 Task: Find connections with filter location Río Segundo with filter topic #Letsworkwith filter profile language Potuguese with filter current company Zensar Technologies with filter school Asia Pacific Institute Of Management with filter industry Primary Metal Manufacturing with filter service category Technical with filter keywords title Interior Designer
Action: Mouse moved to (588, 118)
Screenshot: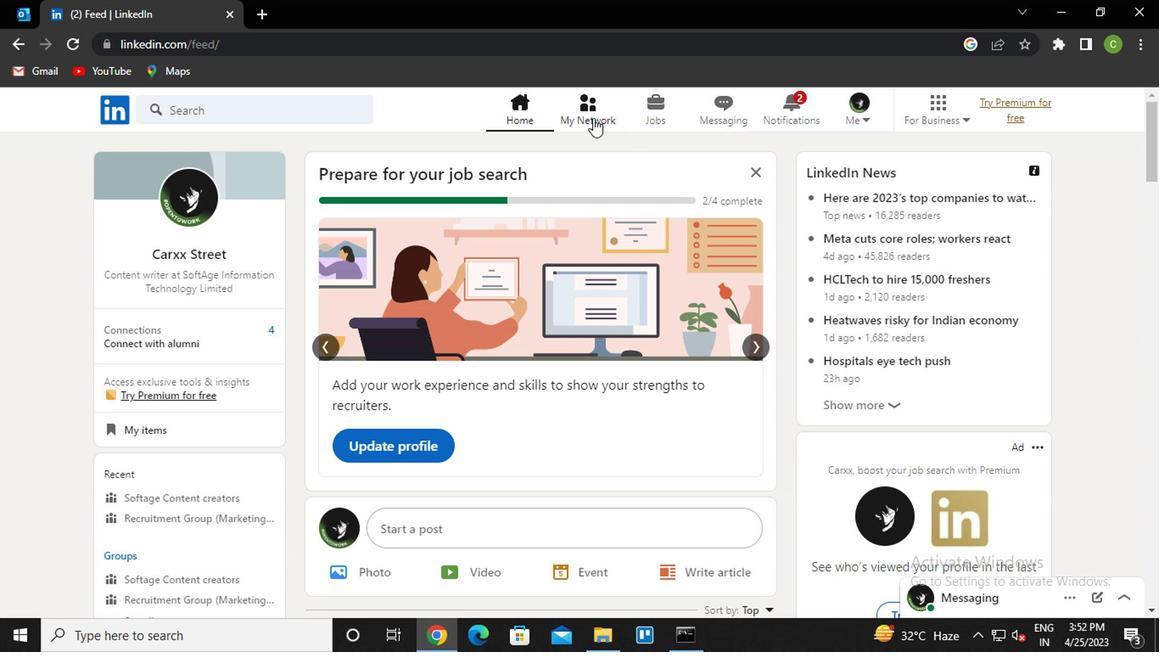 
Action: Mouse pressed left at (588, 118)
Screenshot: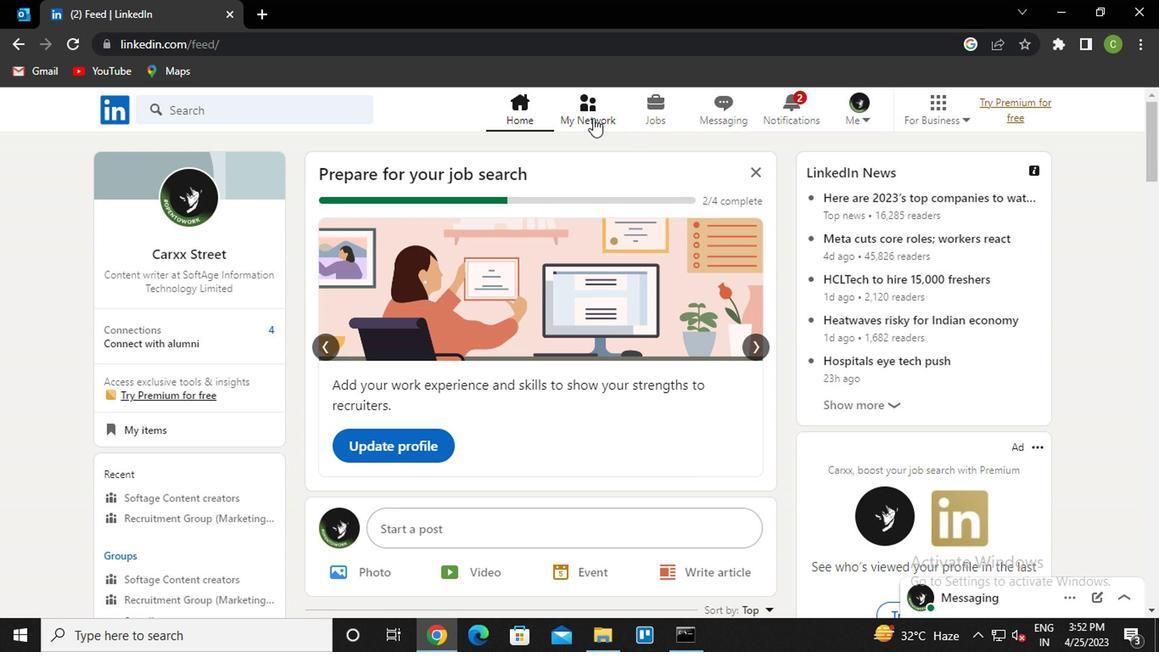 
Action: Mouse moved to (281, 206)
Screenshot: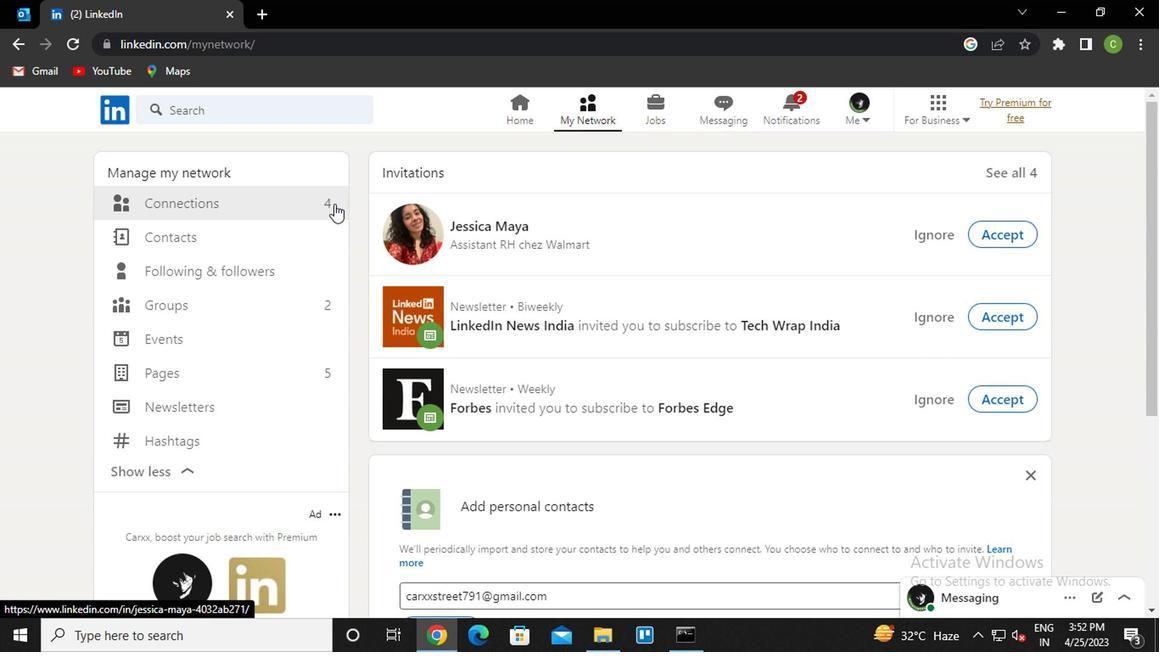
Action: Mouse pressed left at (281, 206)
Screenshot: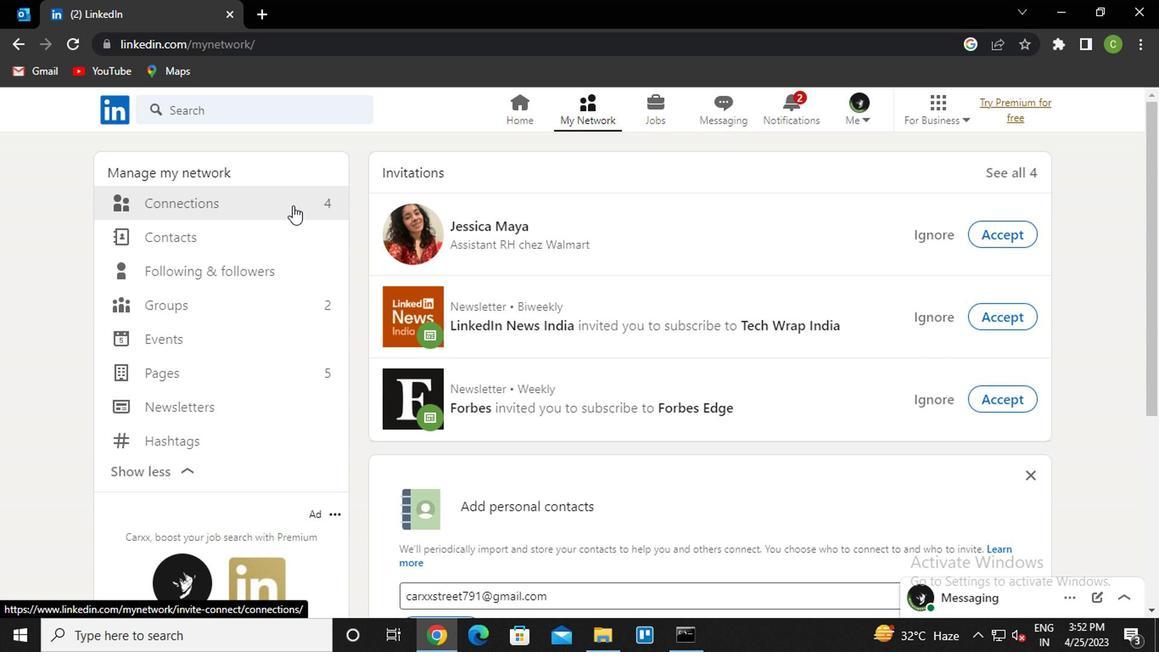 
Action: Mouse moved to (698, 200)
Screenshot: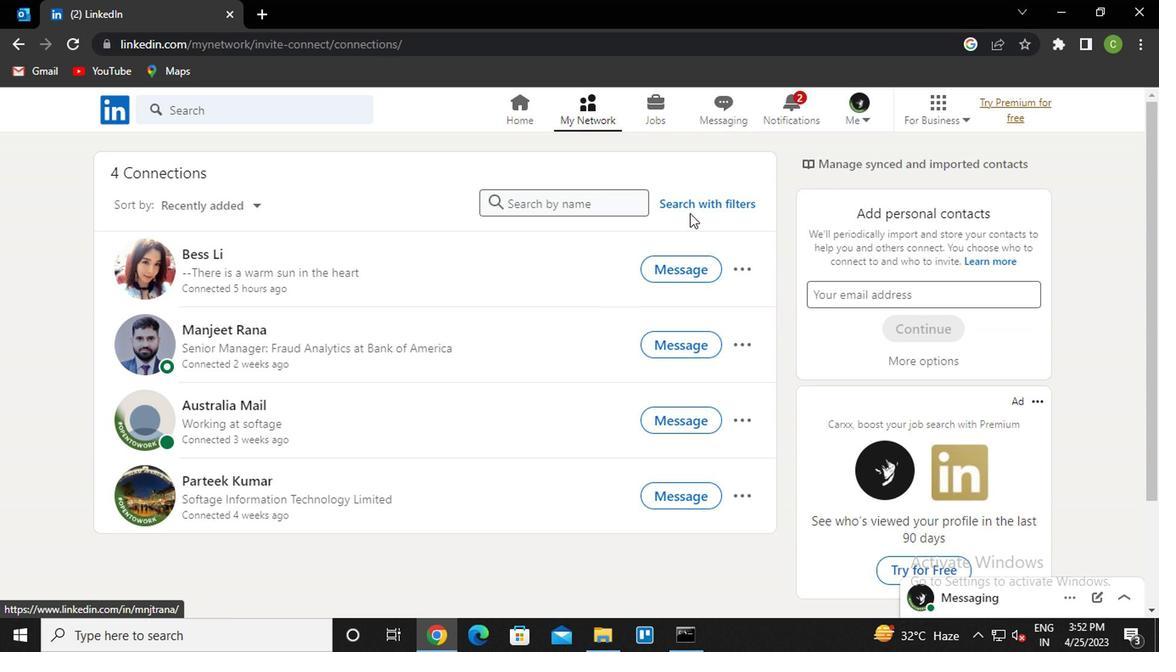 
Action: Mouse pressed left at (698, 200)
Screenshot: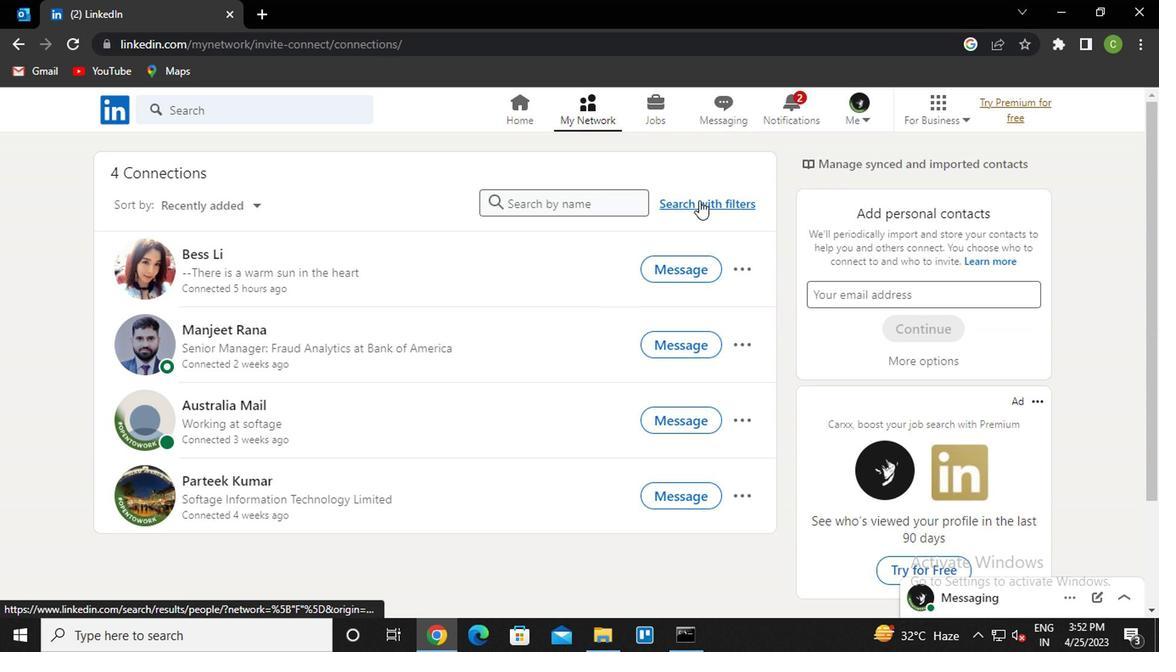 
Action: Mouse moved to (569, 158)
Screenshot: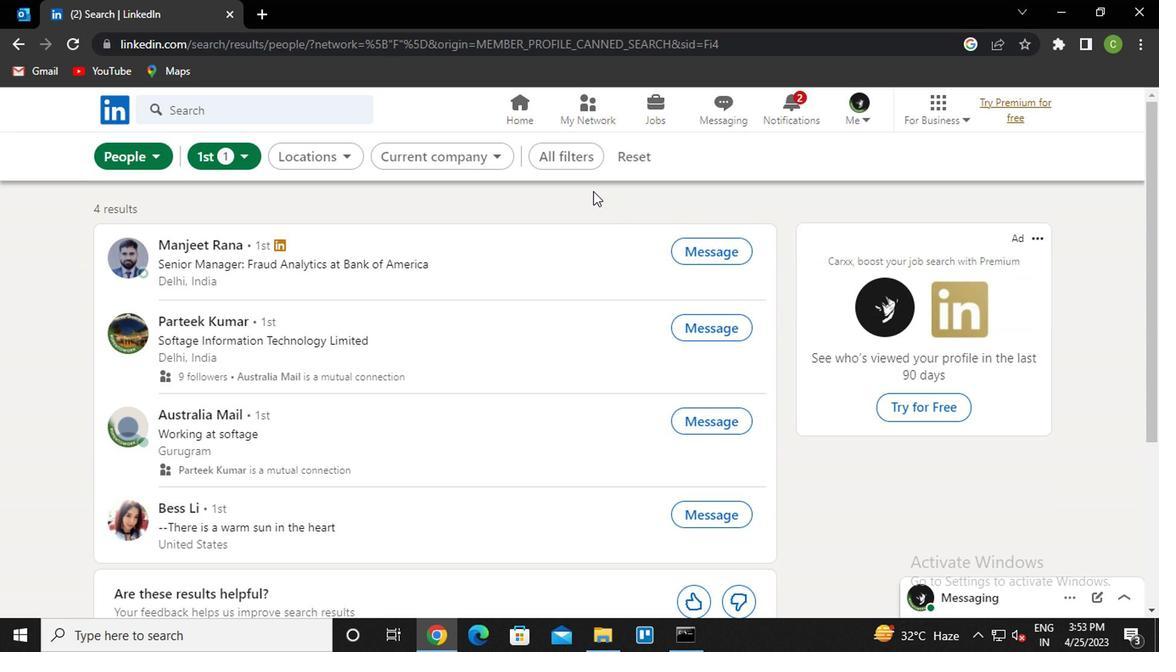 
Action: Mouse pressed left at (569, 158)
Screenshot: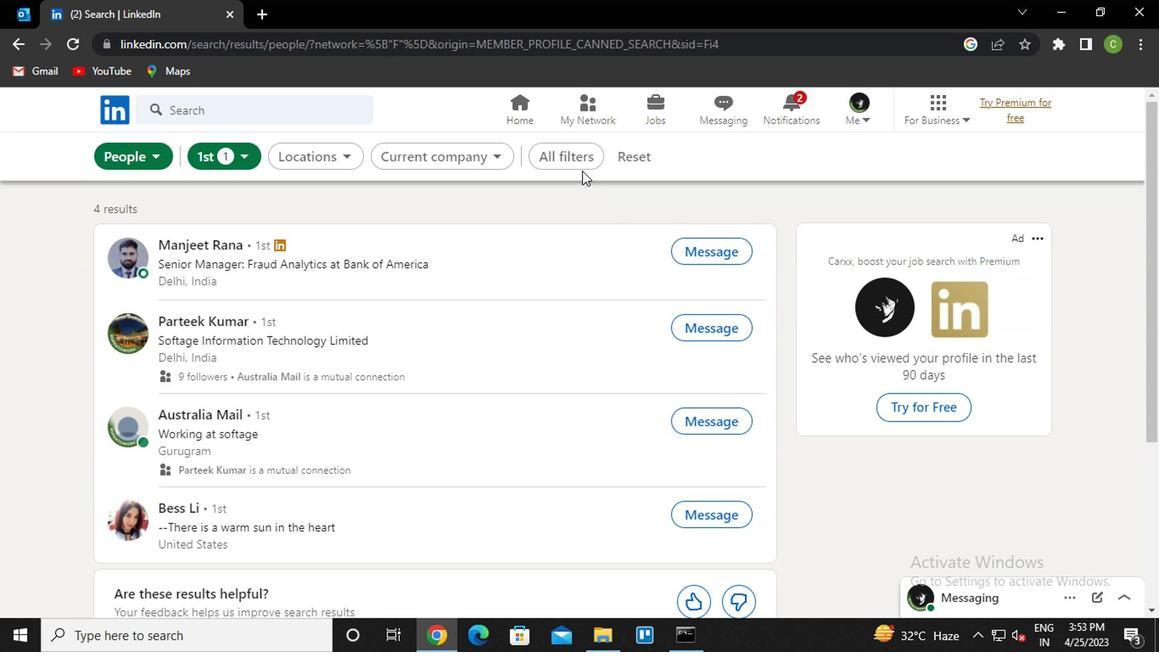 
Action: Mouse moved to (939, 404)
Screenshot: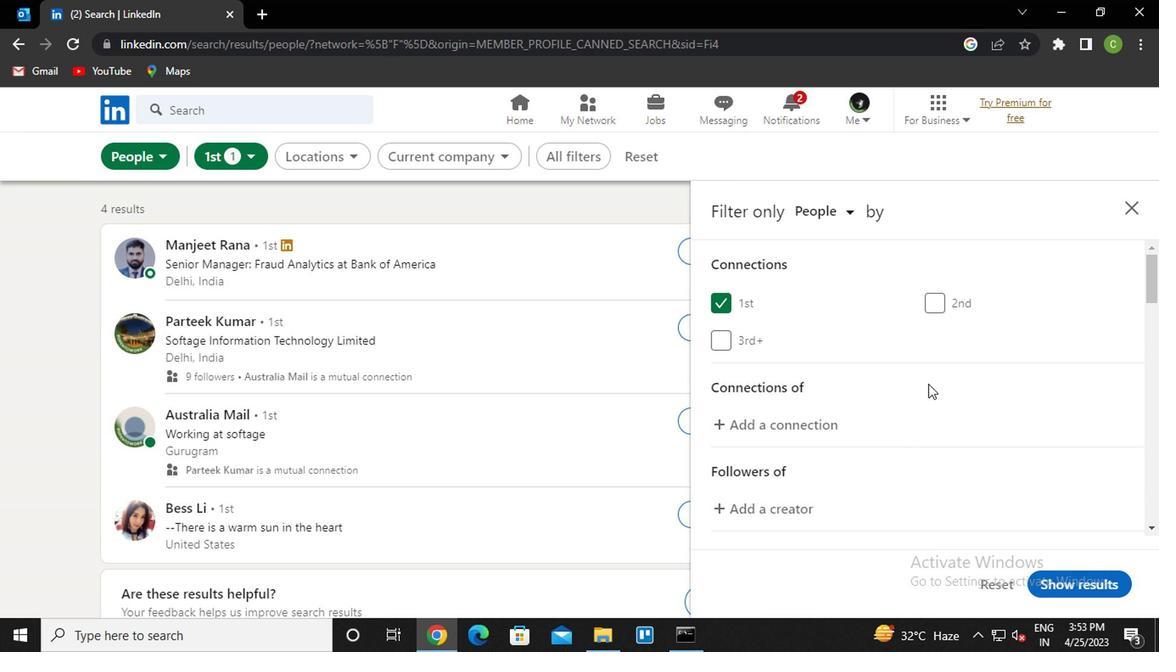 
Action: Mouse scrolled (939, 404) with delta (0, 0)
Screenshot: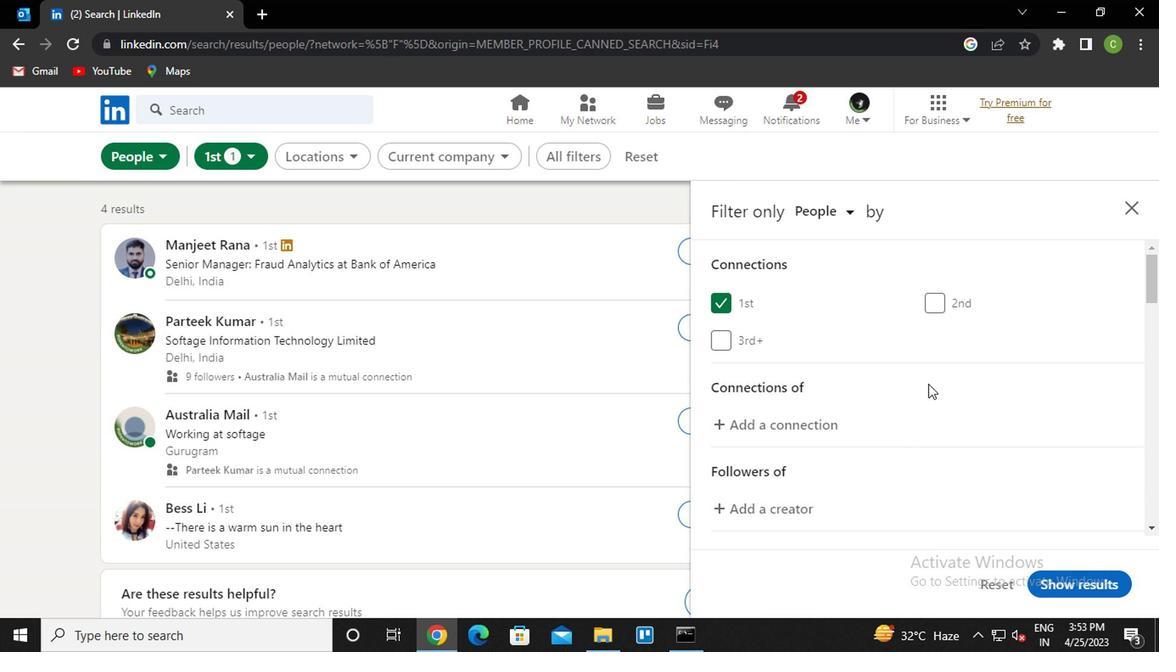 
Action: Mouse moved to (939, 405)
Screenshot: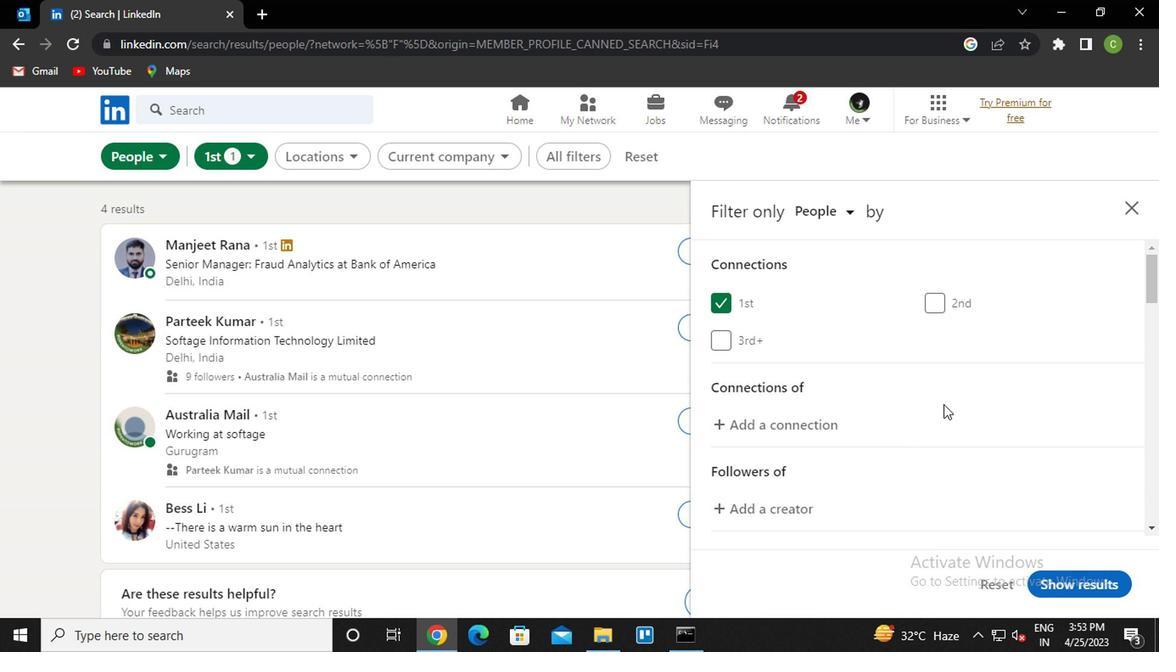 
Action: Mouse scrolled (939, 404) with delta (0, -1)
Screenshot: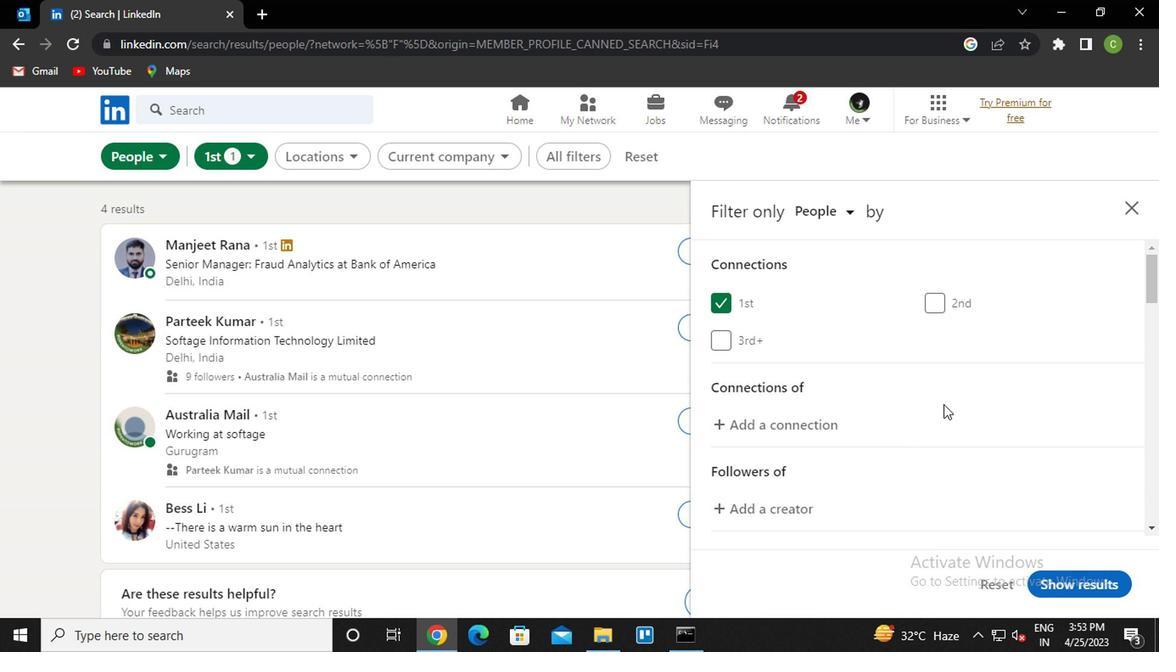 
Action: Mouse moved to (939, 405)
Screenshot: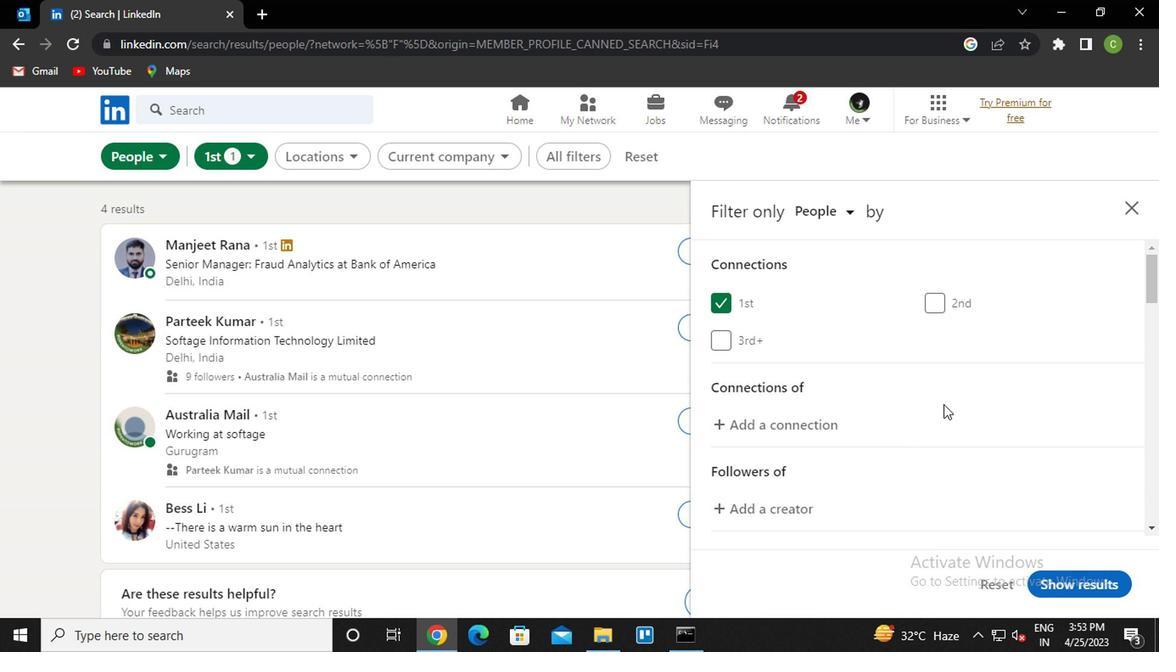 
Action: Mouse scrolled (939, 404) with delta (0, -1)
Screenshot: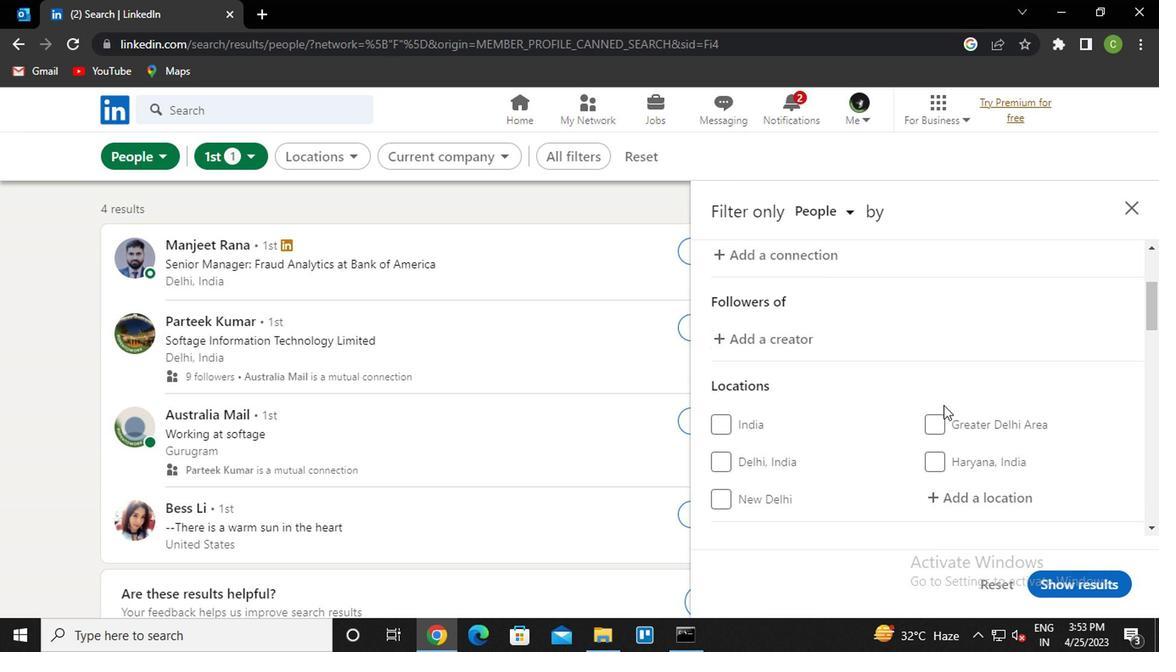 
Action: Mouse moved to (972, 412)
Screenshot: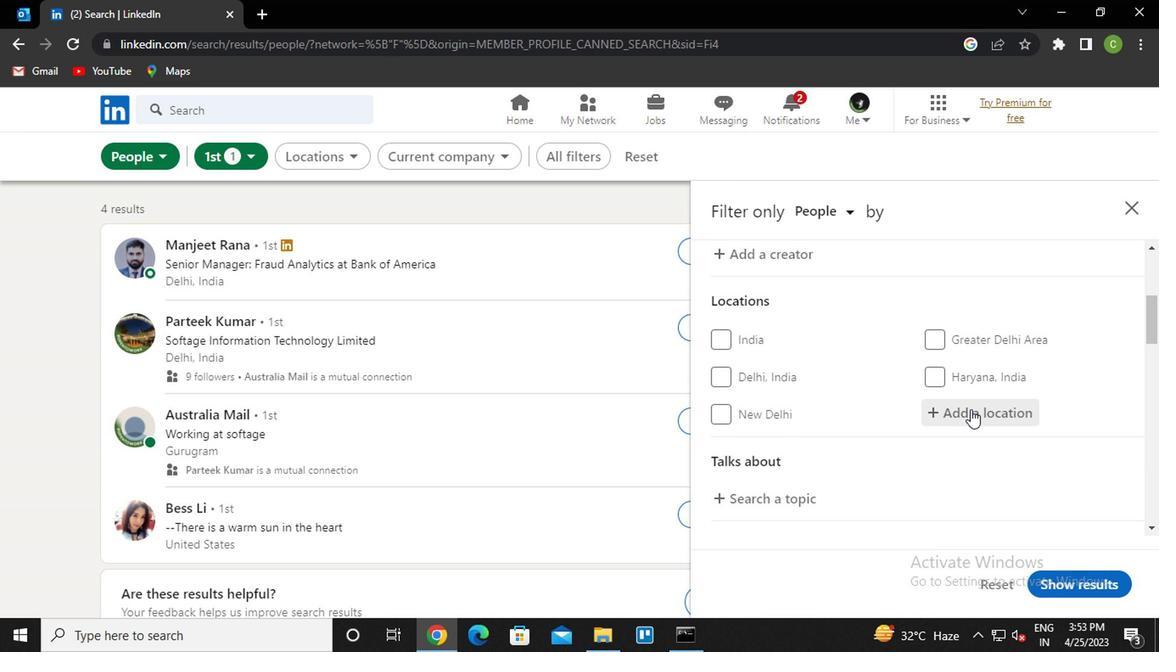 
Action: Mouse pressed left at (972, 412)
Screenshot: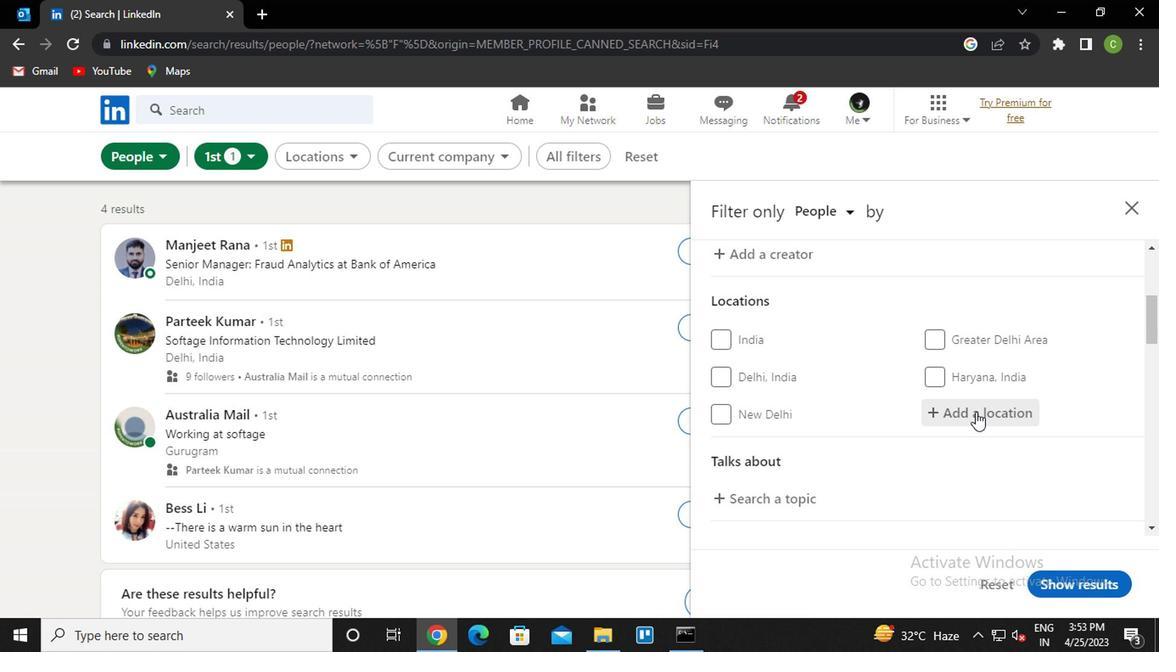 
Action: Key pressed <Key.caps_lock><Key.caps_lock>r<Key.caps_lock>io<Key.space>seg<Key.down><Key.enter>
Screenshot: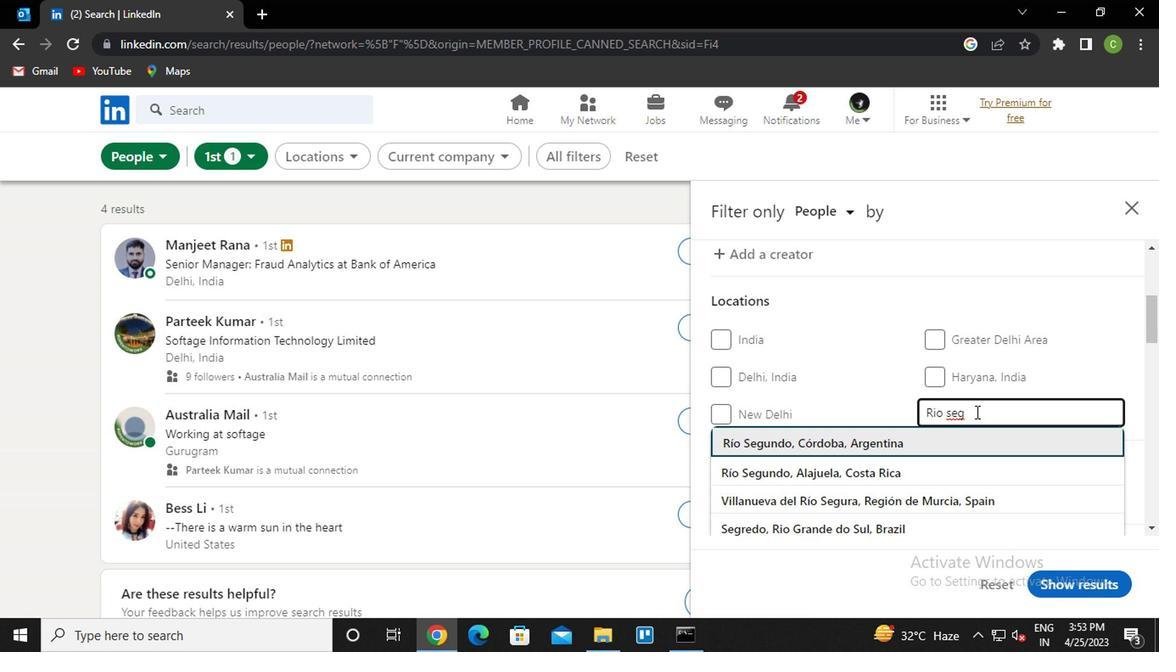 
Action: Mouse scrolled (972, 411) with delta (0, 0)
Screenshot: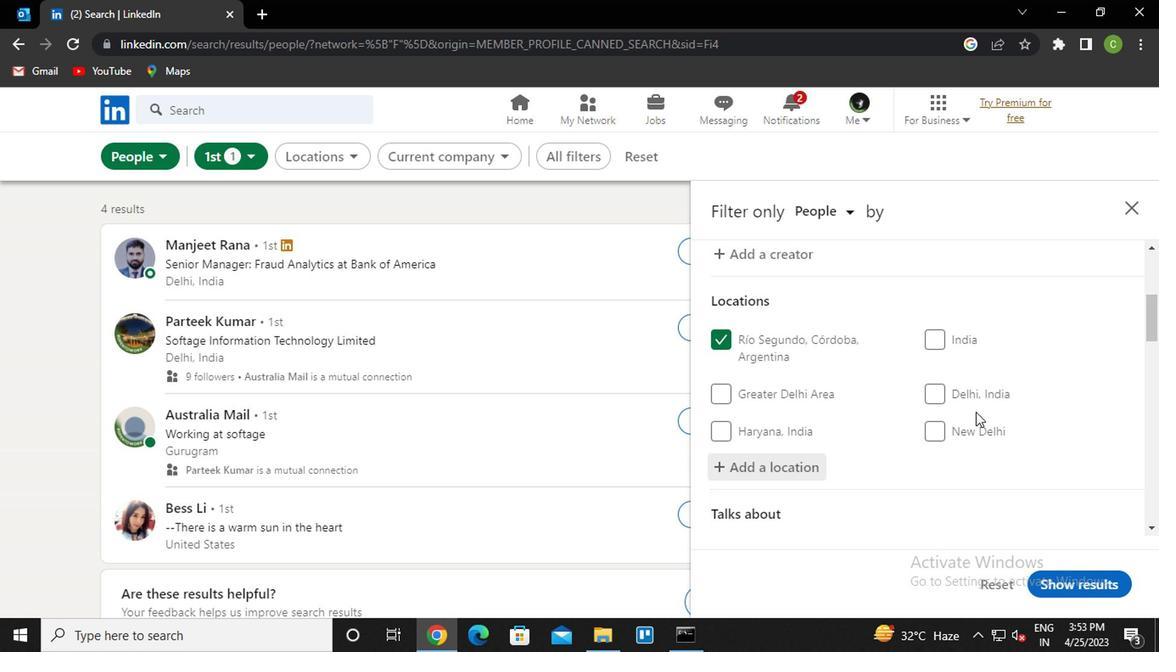 
Action: Mouse scrolled (972, 411) with delta (0, 0)
Screenshot: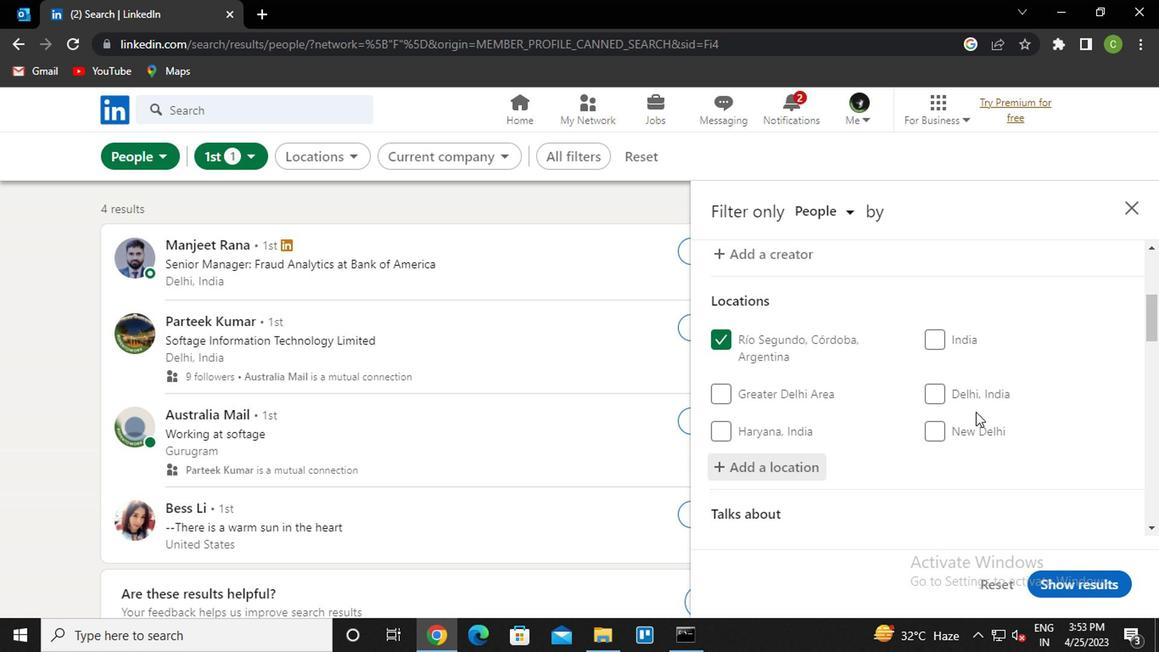 
Action: Mouse moved to (774, 385)
Screenshot: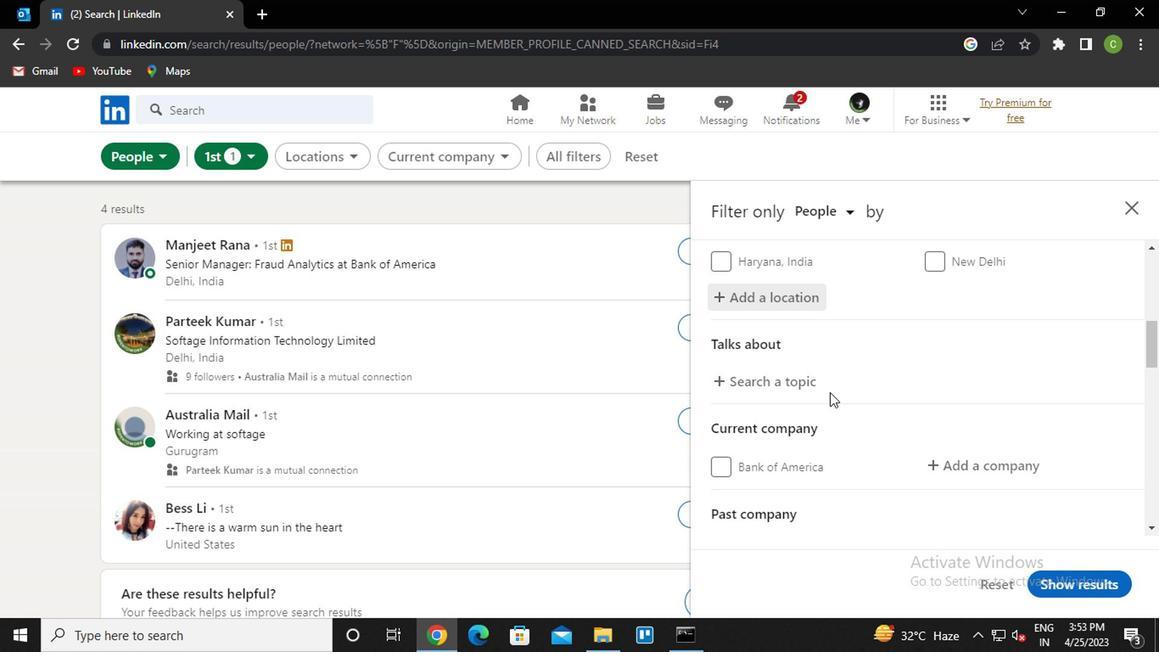 
Action: Mouse pressed left at (774, 385)
Screenshot: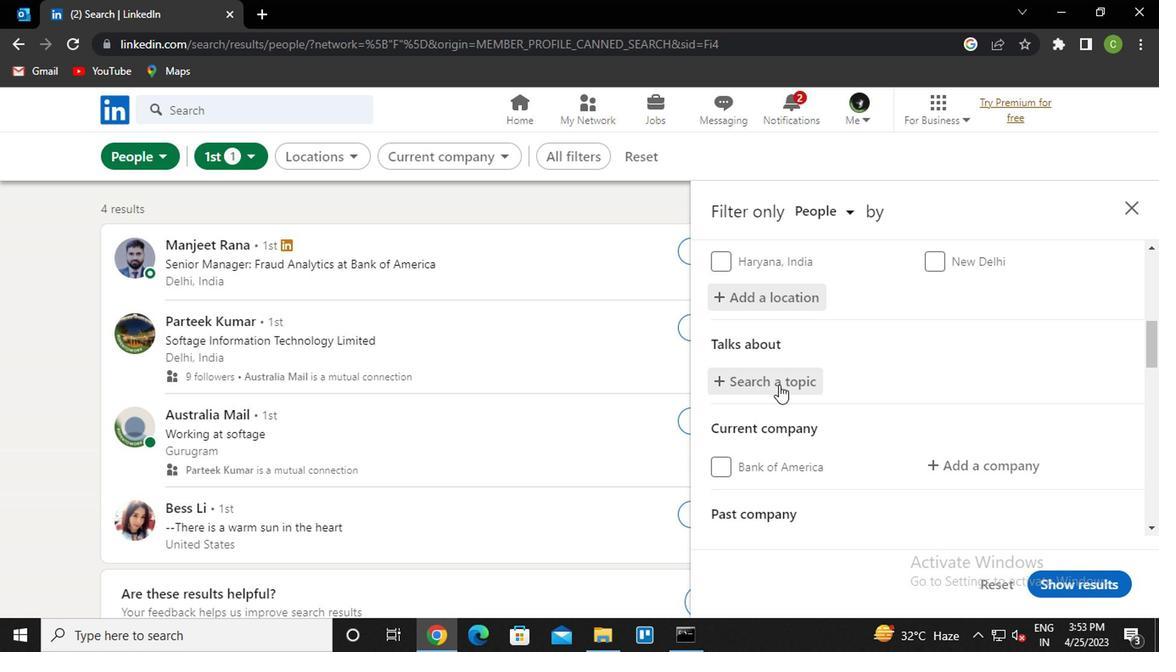 
Action: Mouse moved to (774, 385)
Screenshot: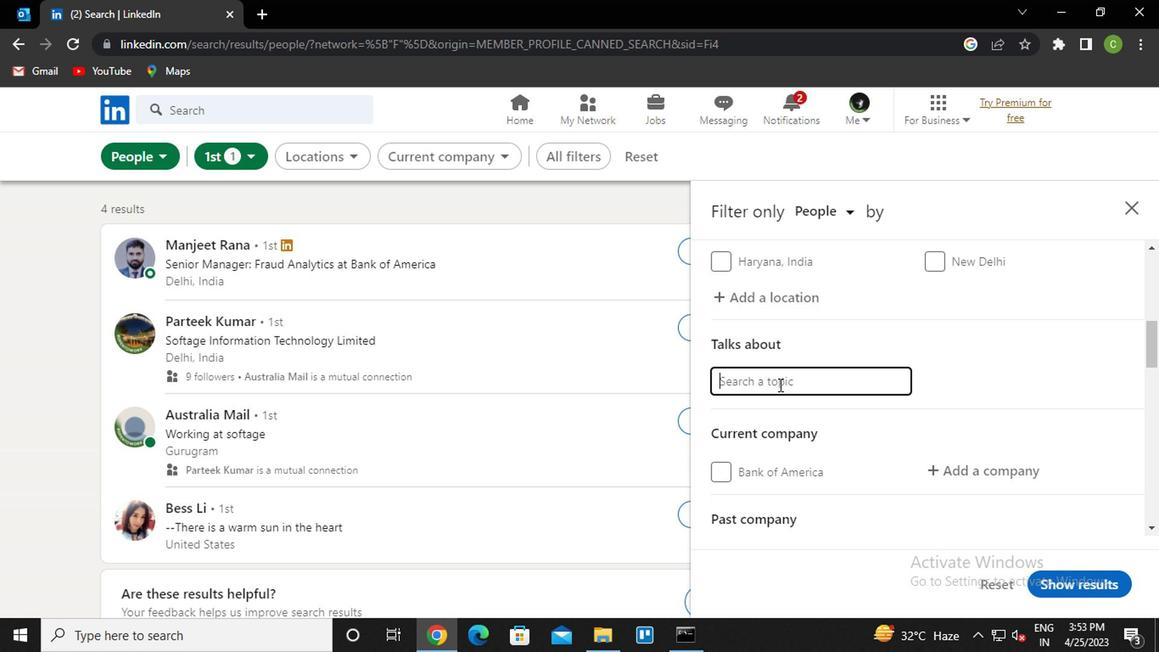 
Action: Key pressed letswork<Key.down><Key.enter>
Screenshot: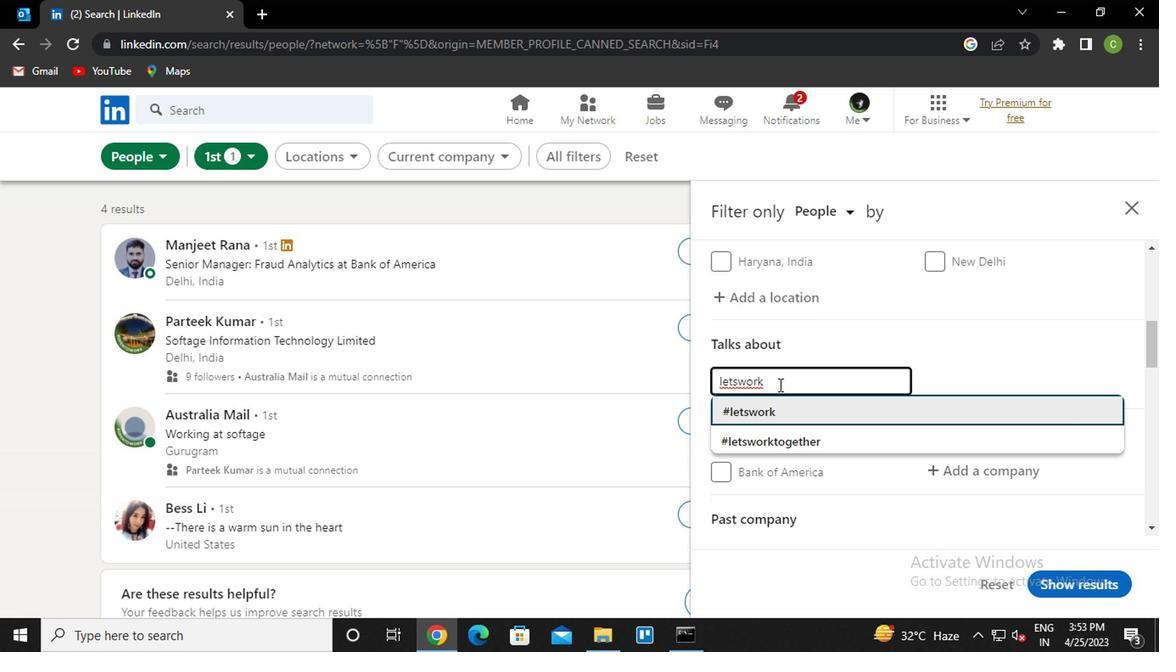 
Action: Mouse moved to (796, 378)
Screenshot: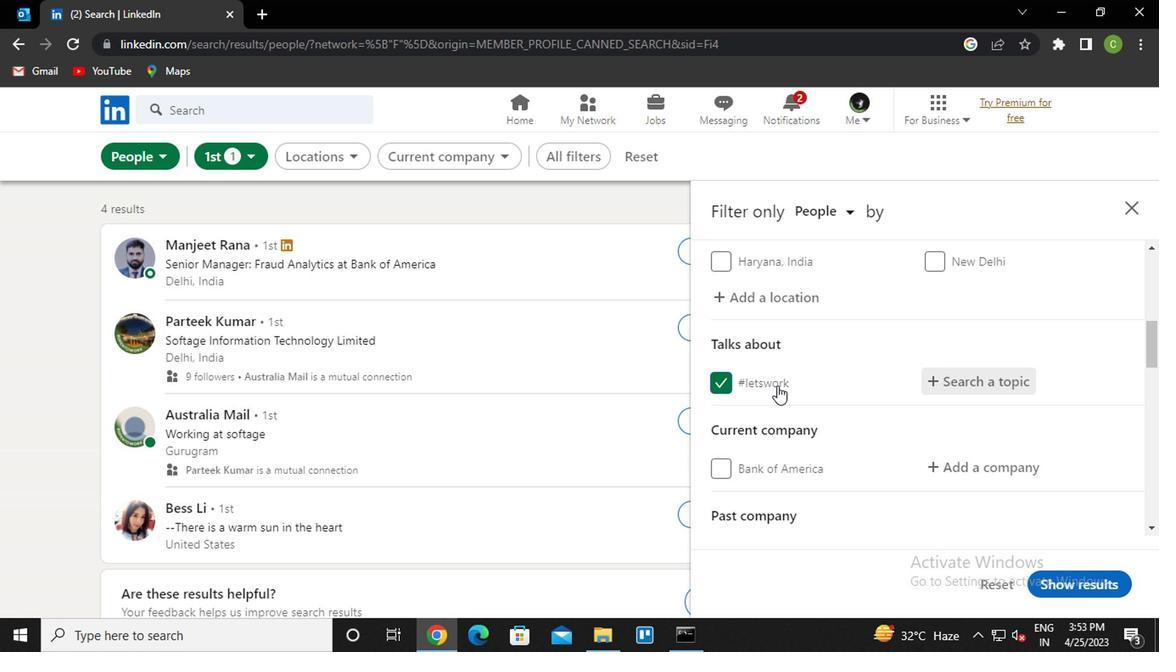 
Action: Mouse scrolled (796, 377) with delta (0, -1)
Screenshot: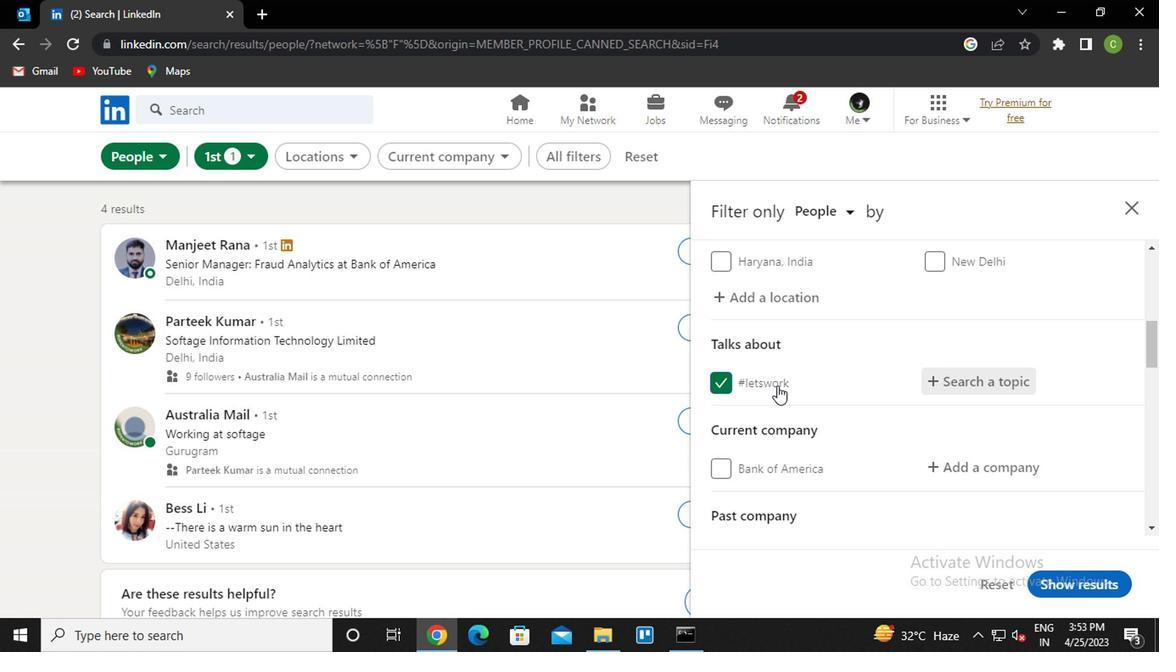 
Action: Mouse moved to (835, 382)
Screenshot: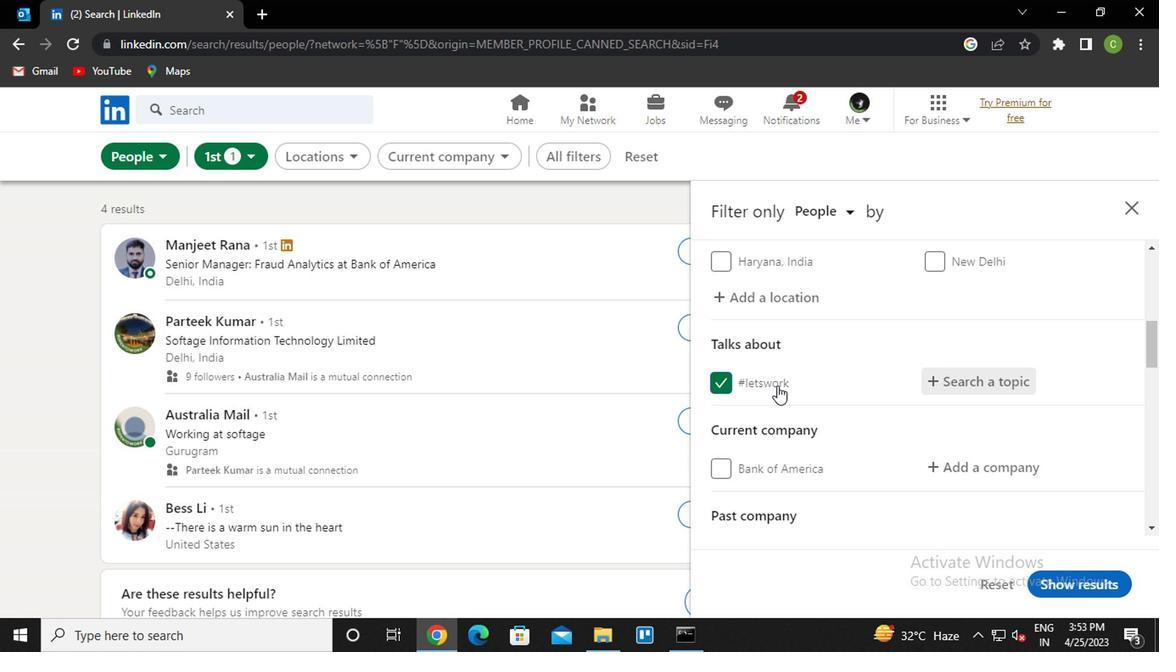 
Action: Mouse scrolled (835, 381) with delta (0, -1)
Screenshot: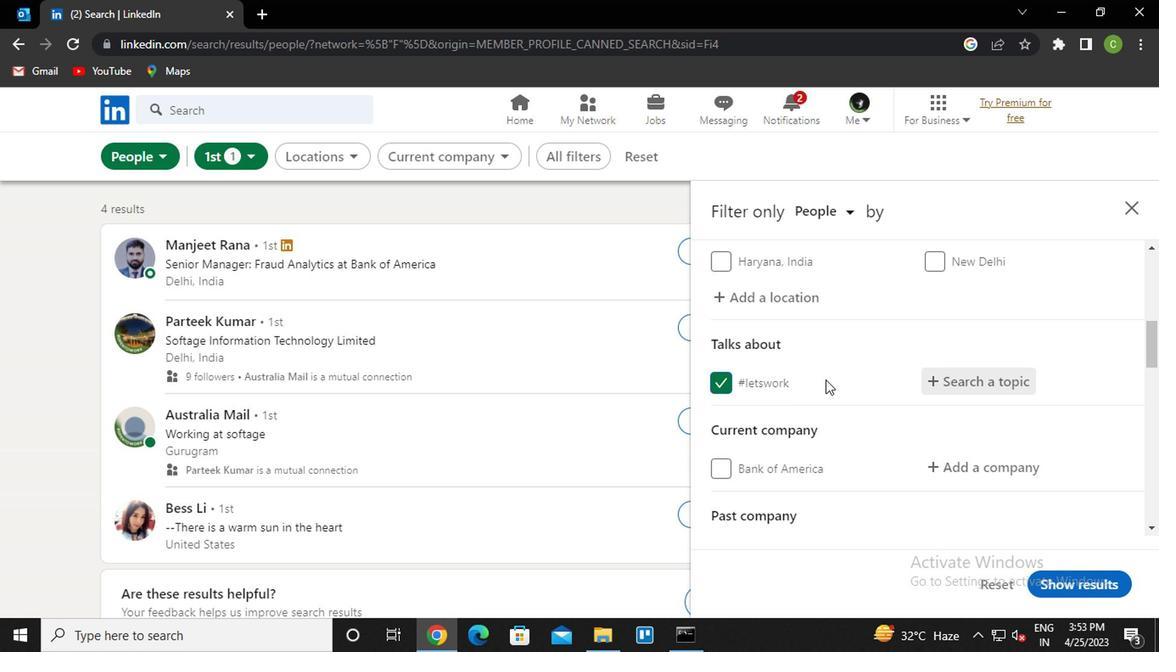 
Action: Mouse moved to (999, 306)
Screenshot: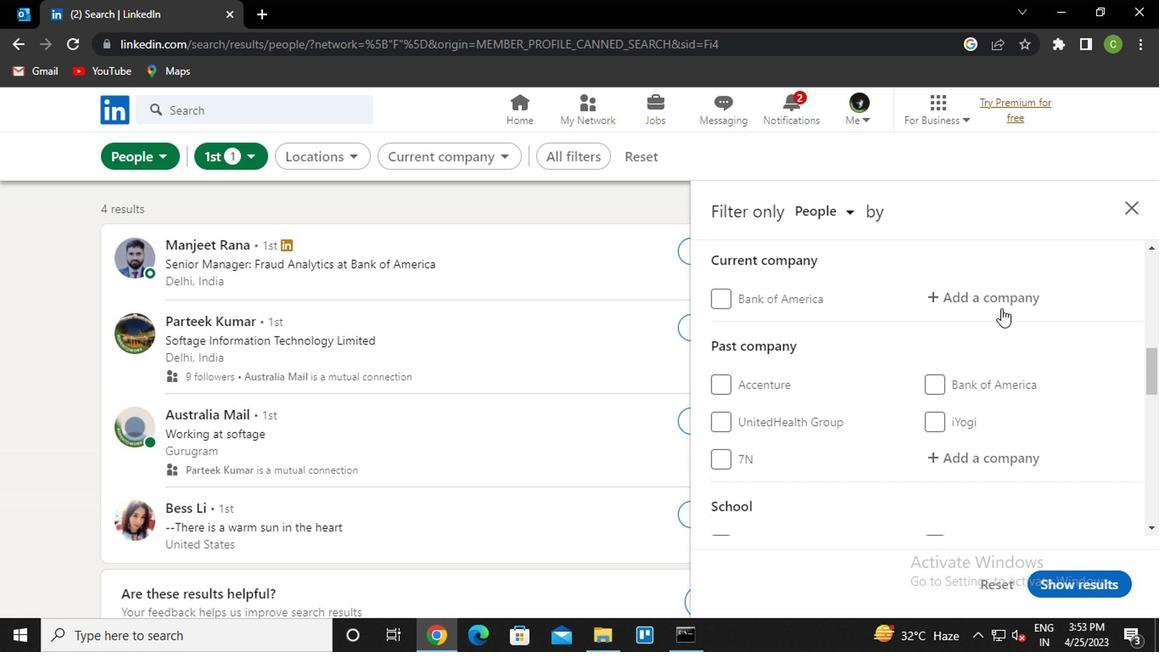 
Action: Mouse pressed left at (999, 306)
Screenshot: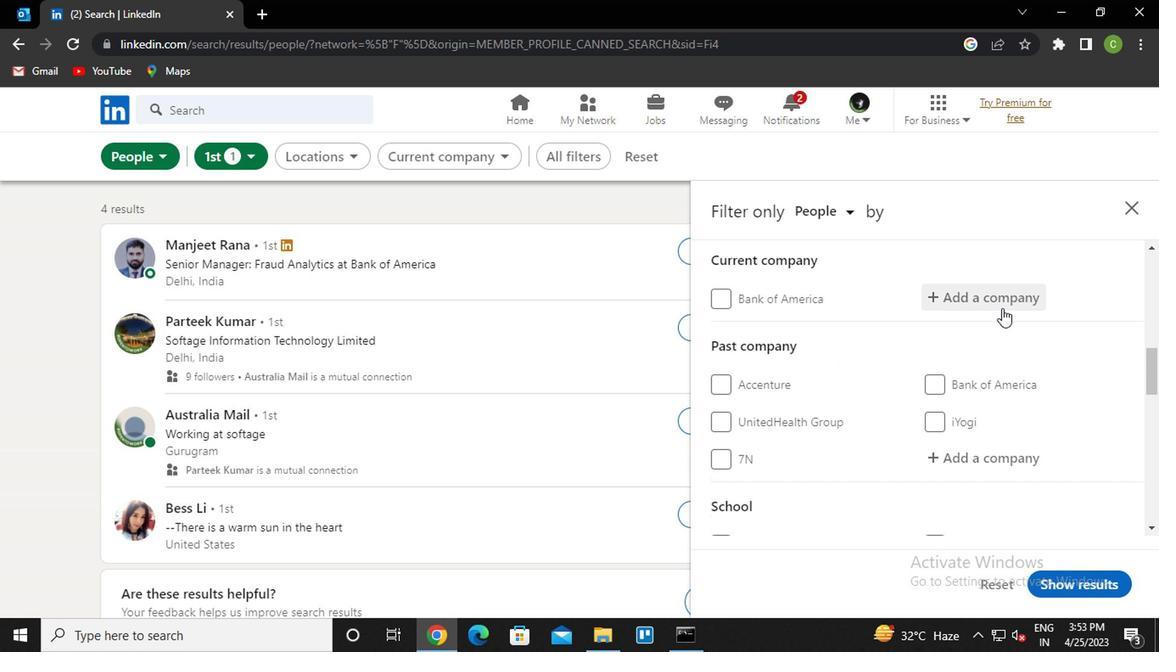 
Action: Mouse moved to (999, 305)
Screenshot: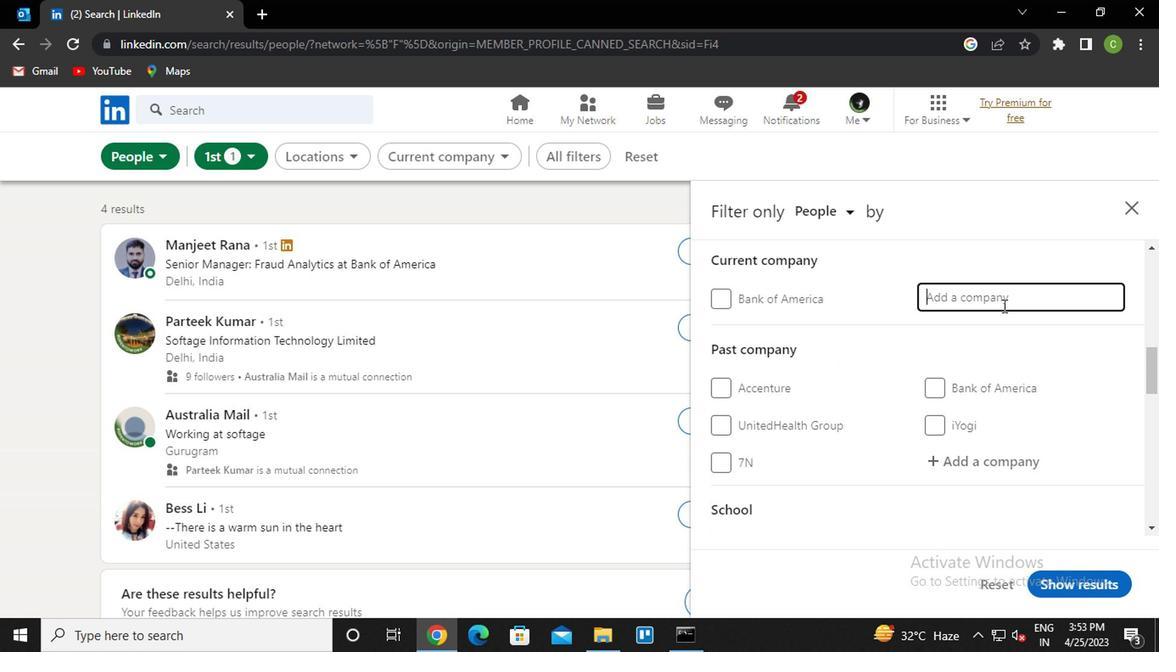 
Action: Key pressed <Key.caps_lock>z<Key.caps_lock>en<Key.down><Key.down><Key.enter>
Screenshot: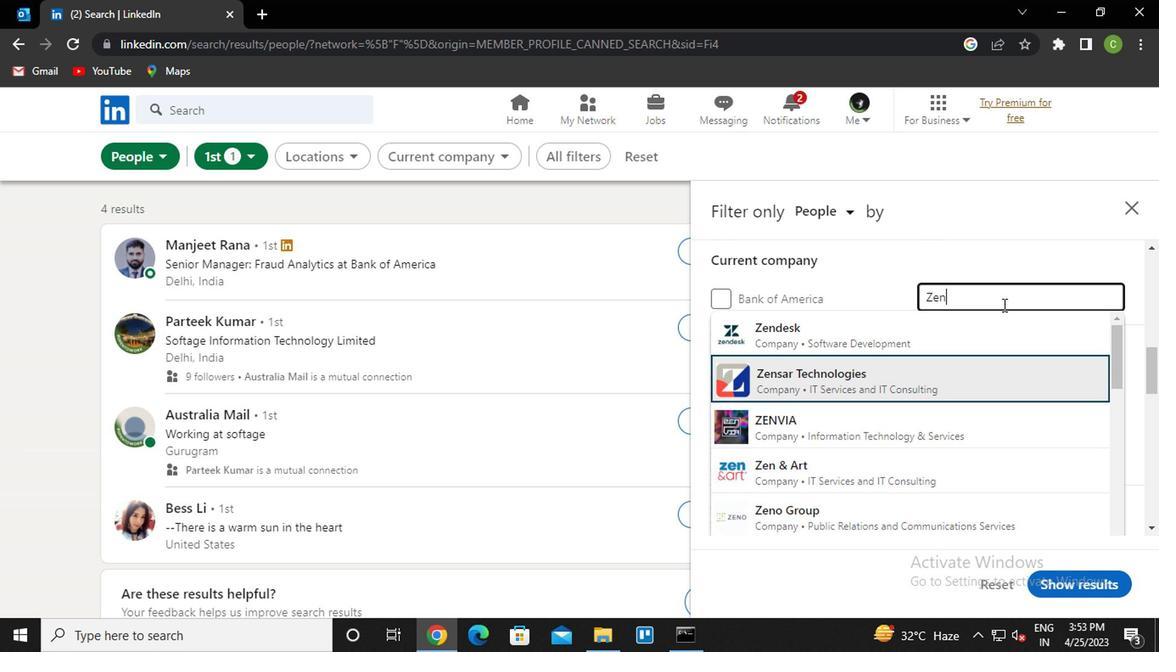 
Action: Mouse moved to (972, 353)
Screenshot: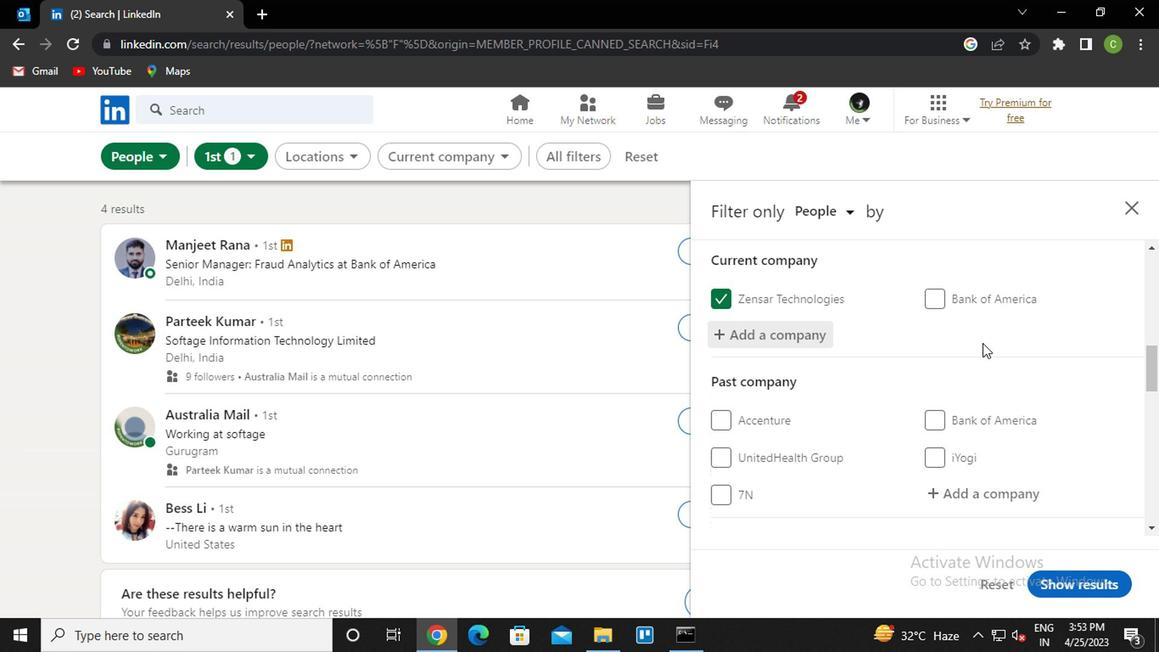 
Action: Mouse scrolled (972, 353) with delta (0, 0)
Screenshot: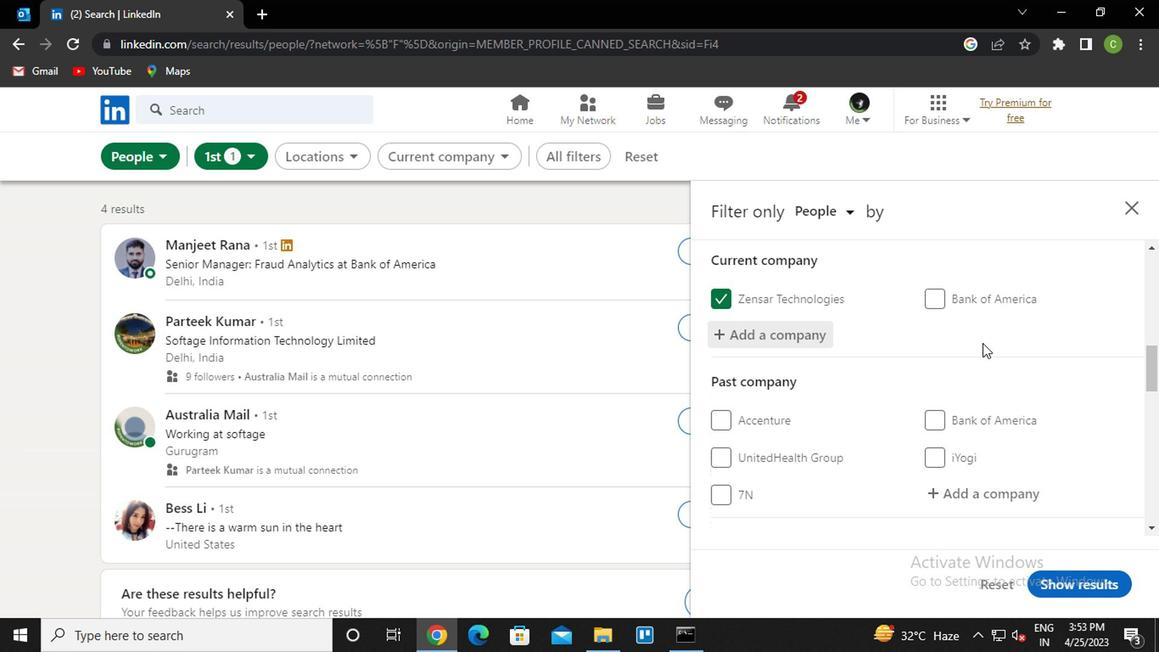 
Action: Mouse moved to (968, 354)
Screenshot: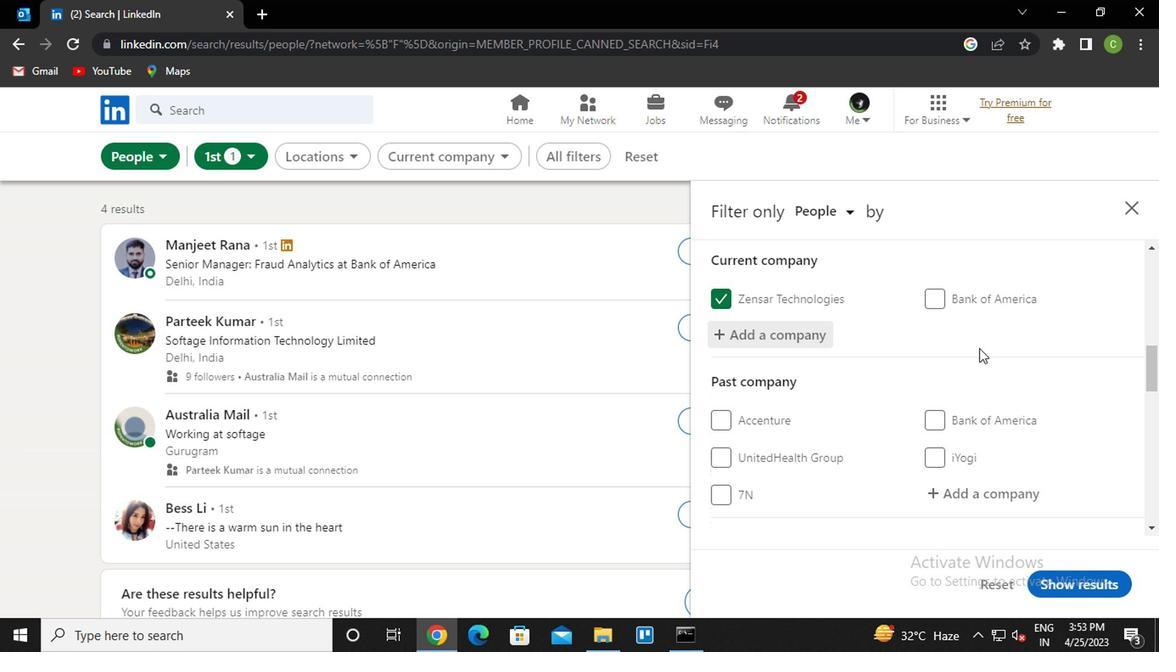 
Action: Mouse scrolled (968, 353) with delta (0, 0)
Screenshot: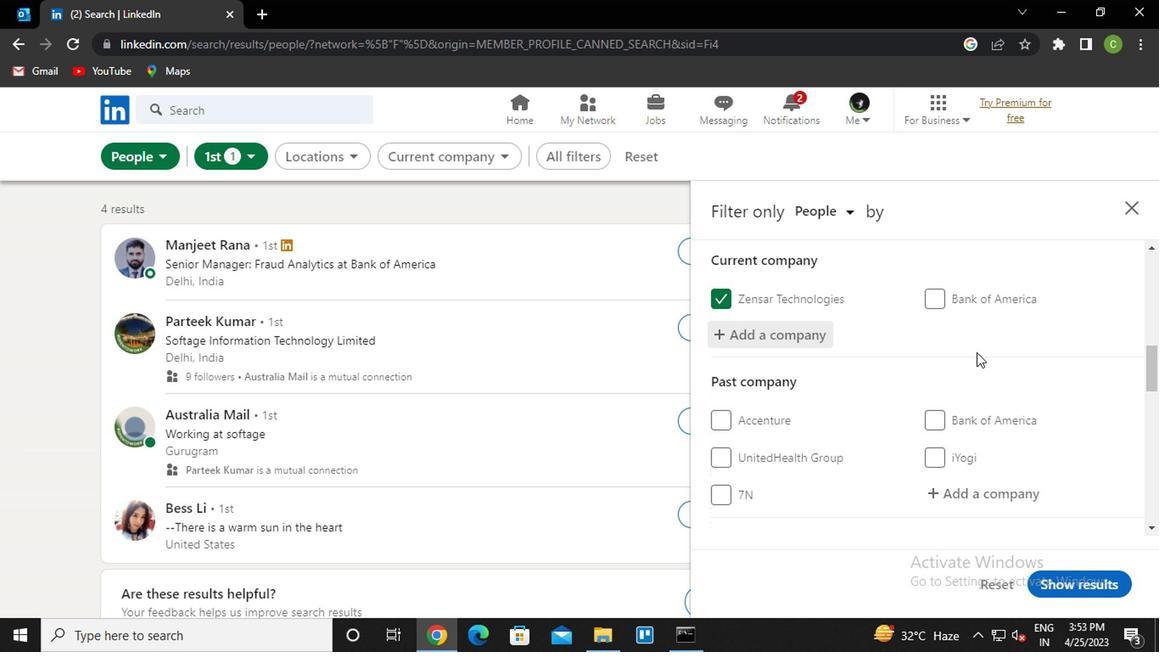
Action: Mouse moved to (951, 372)
Screenshot: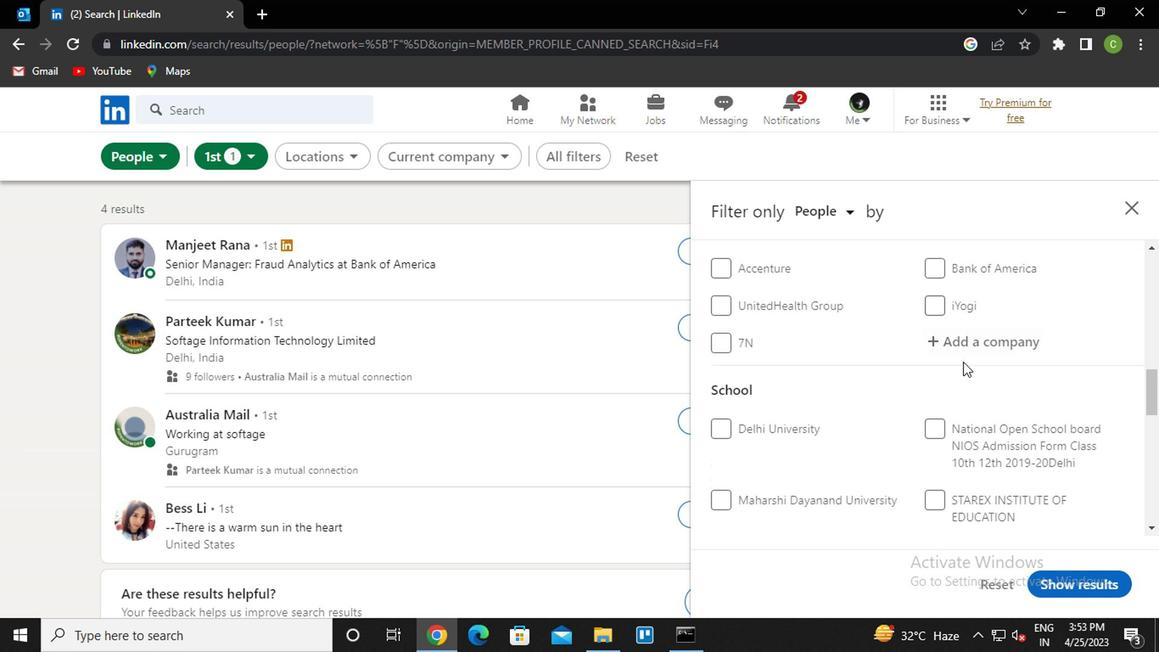 
Action: Mouse scrolled (951, 370) with delta (0, -1)
Screenshot: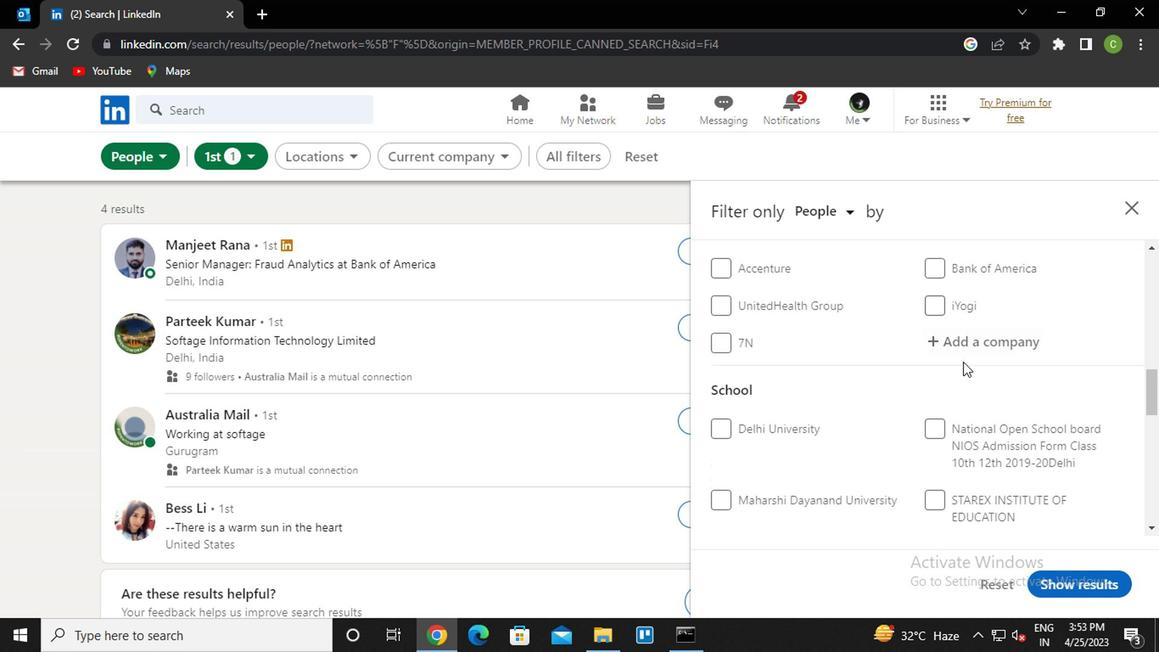 
Action: Mouse moved to (888, 443)
Screenshot: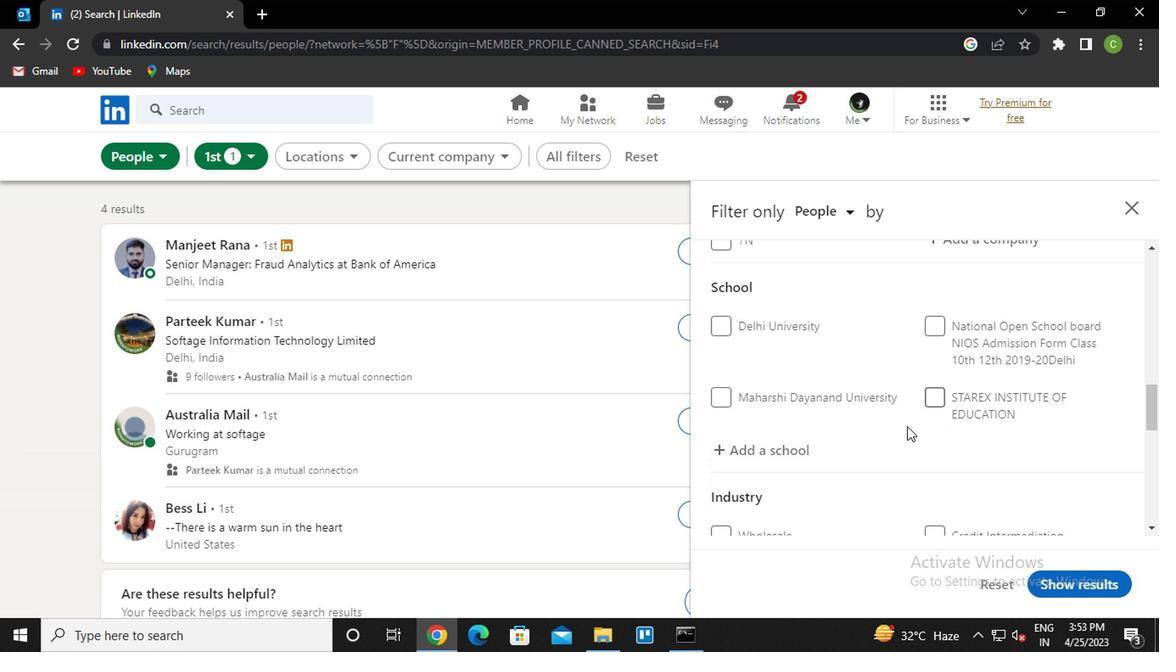 
Action: Mouse scrolled (888, 442) with delta (0, -1)
Screenshot: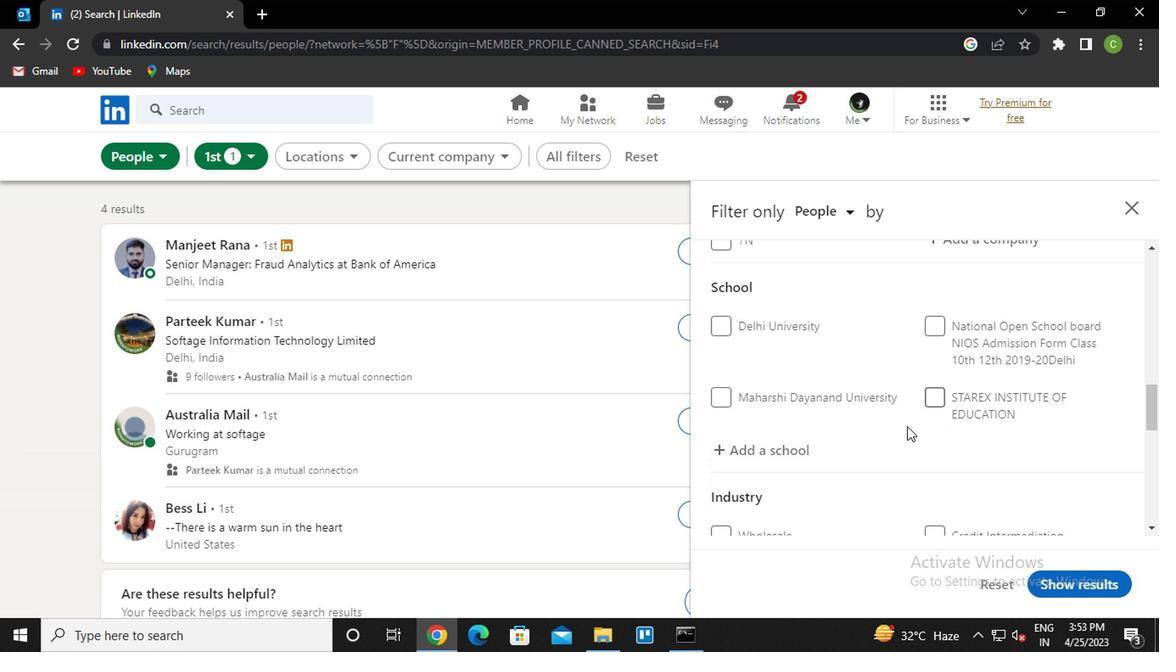 
Action: Mouse moved to (765, 370)
Screenshot: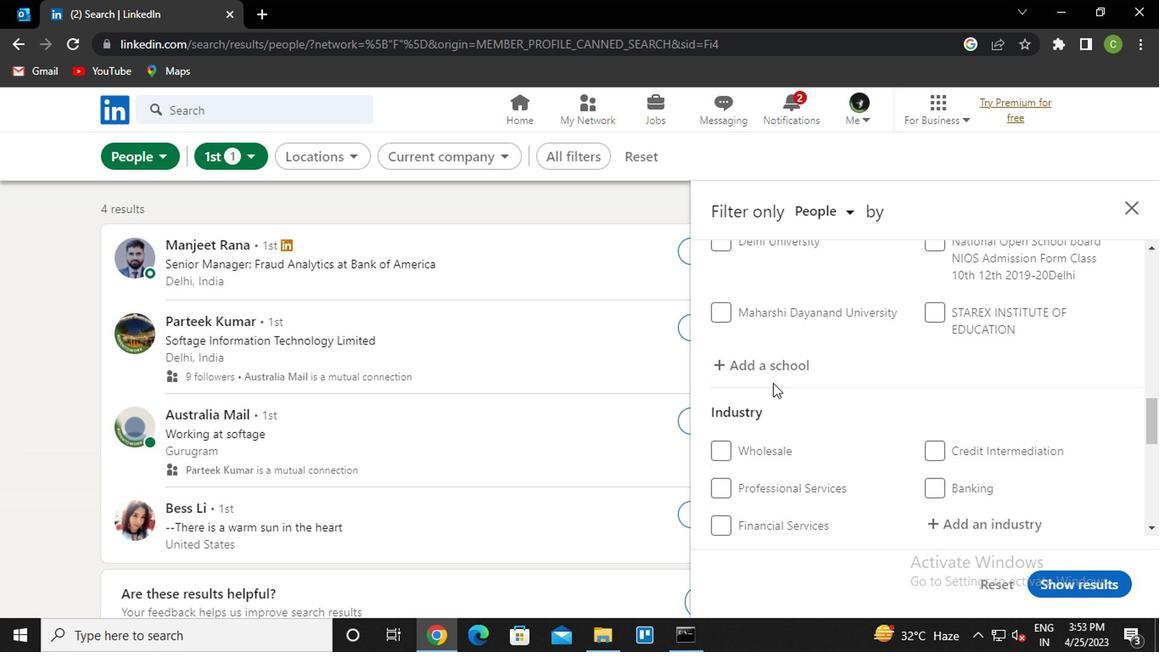 
Action: Mouse pressed left at (765, 370)
Screenshot: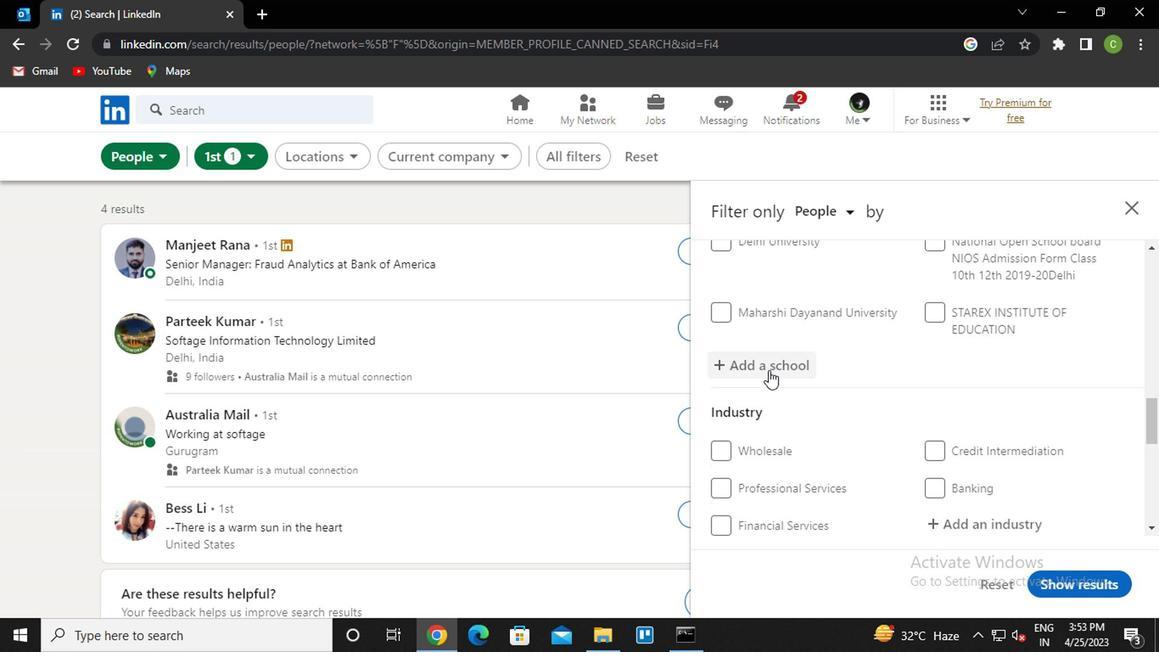 
Action: Key pressed <Key.caps_lock>a<Key.caps_lock>sia<Key.space>peci<Key.backspace><Key.backspace><Key.backspace>acific<Key.down><Key.down><Key.down><Key.down><Key.enter>
Screenshot: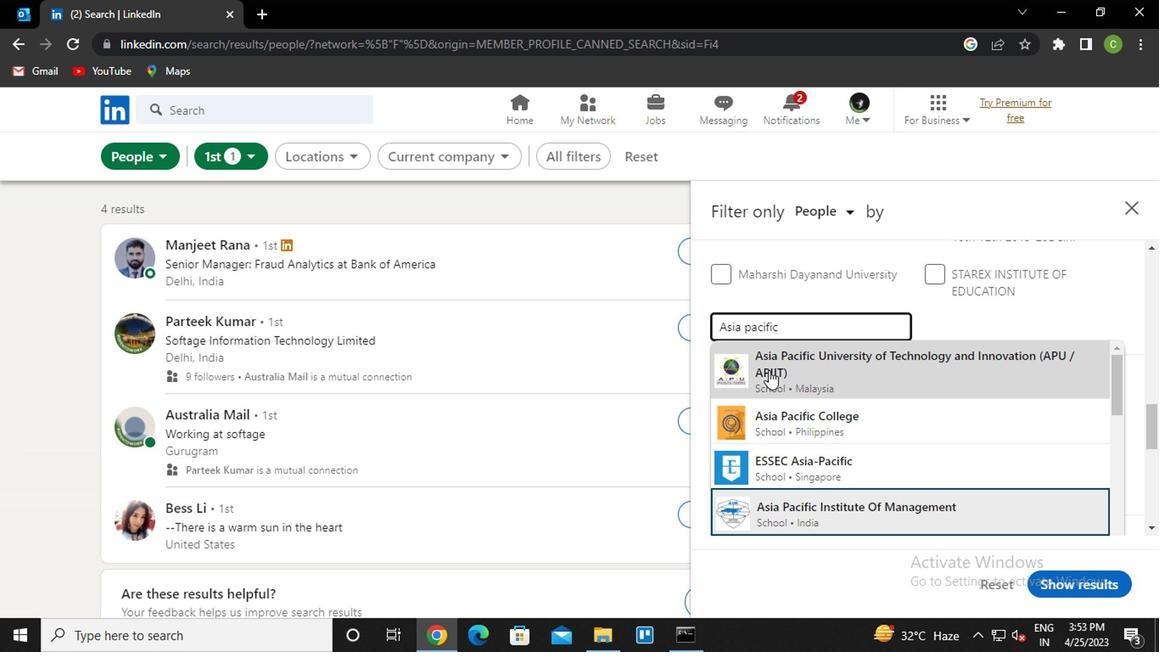 
Action: Mouse moved to (839, 393)
Screenshot: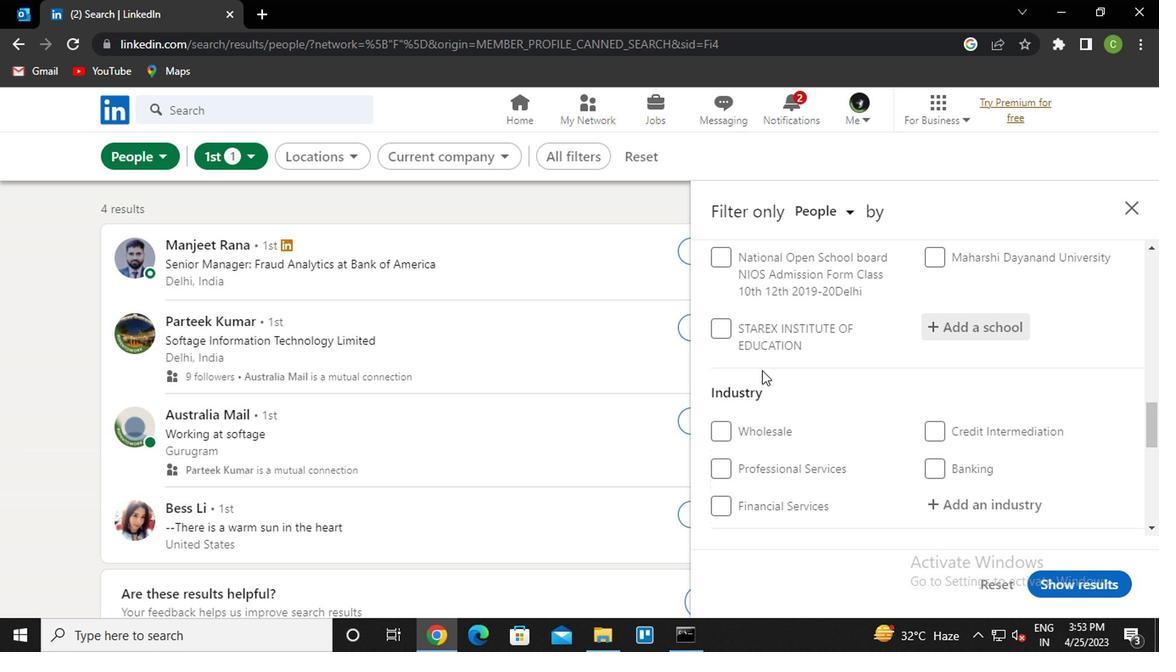 
Action: Mouse scrolled (839, 392) with delta (0, -1)
Screenshot: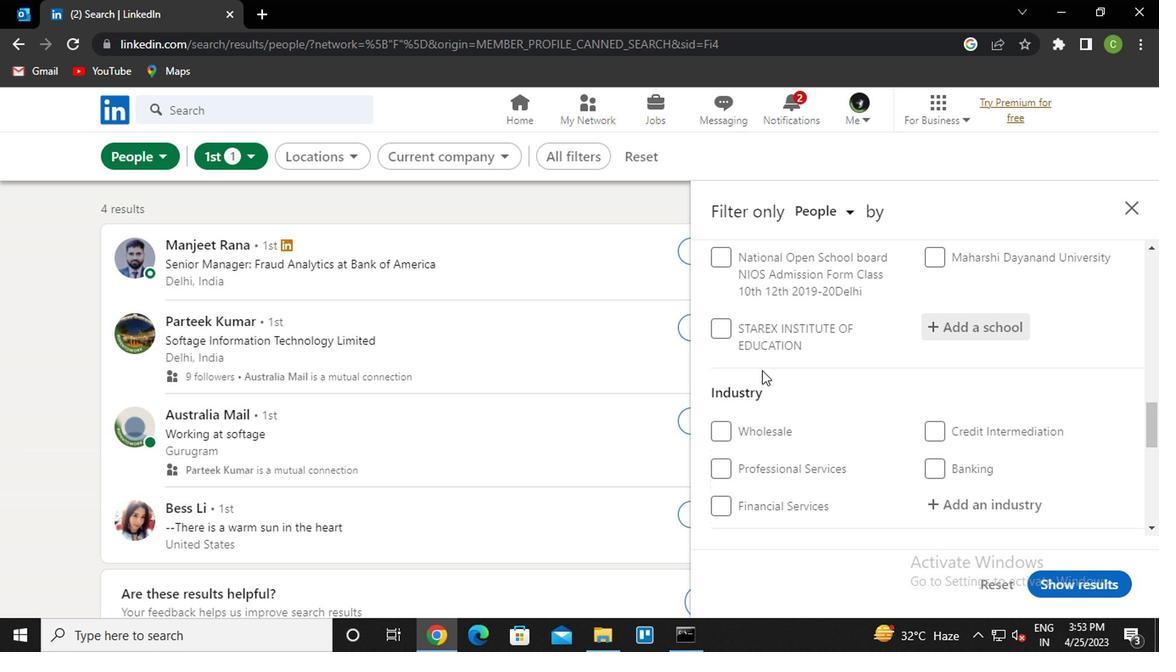 
Action: Mouse moved to (855, 406)
Screenshot: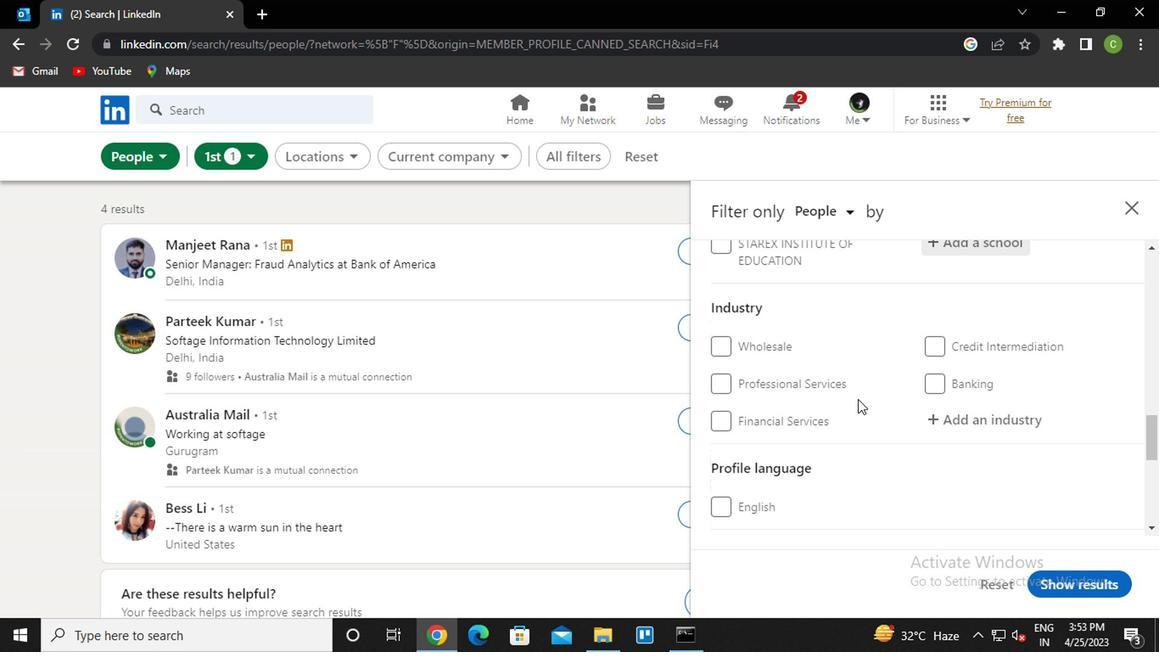 
Action: Mouse scrolled (855, 405) with delta (0, 0)
Screenshot: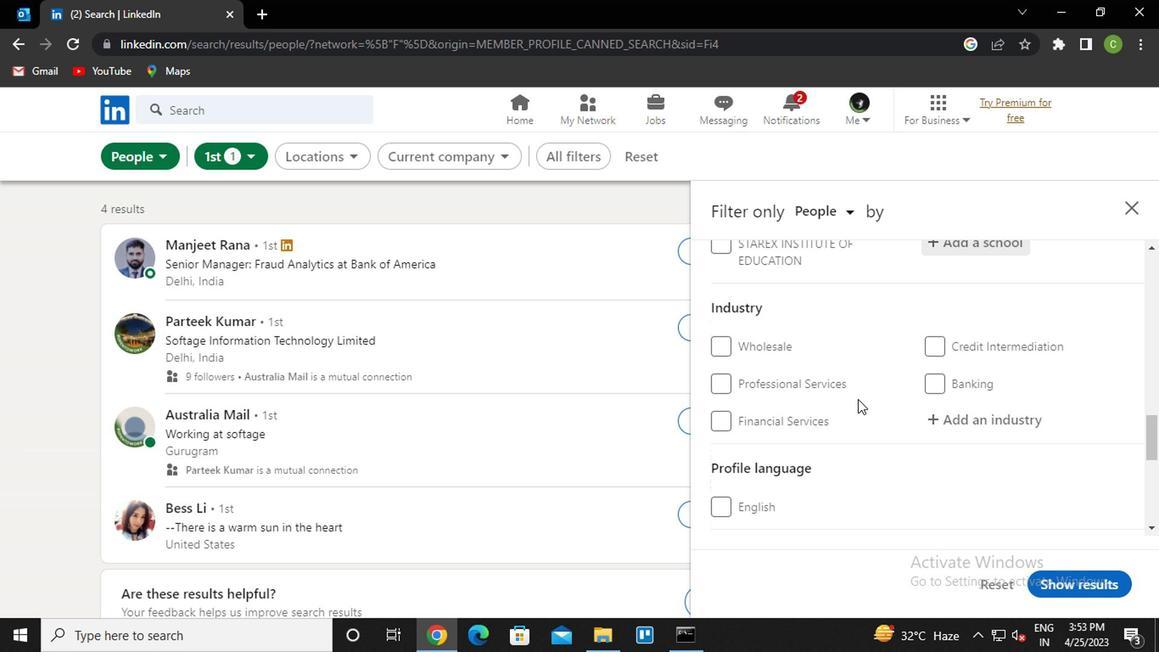 
Action: Mouse moved to (984, 359)
Screenshot: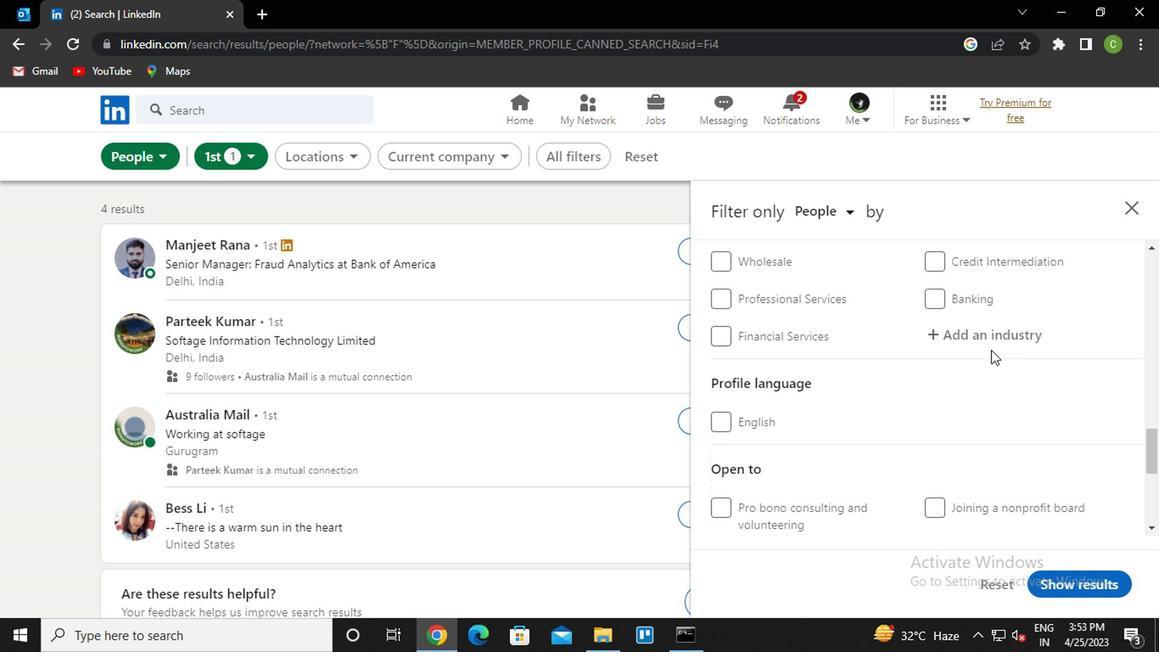 
Action: Mouse scrolled (984, 360) with delta (0, 0)
Screenshot: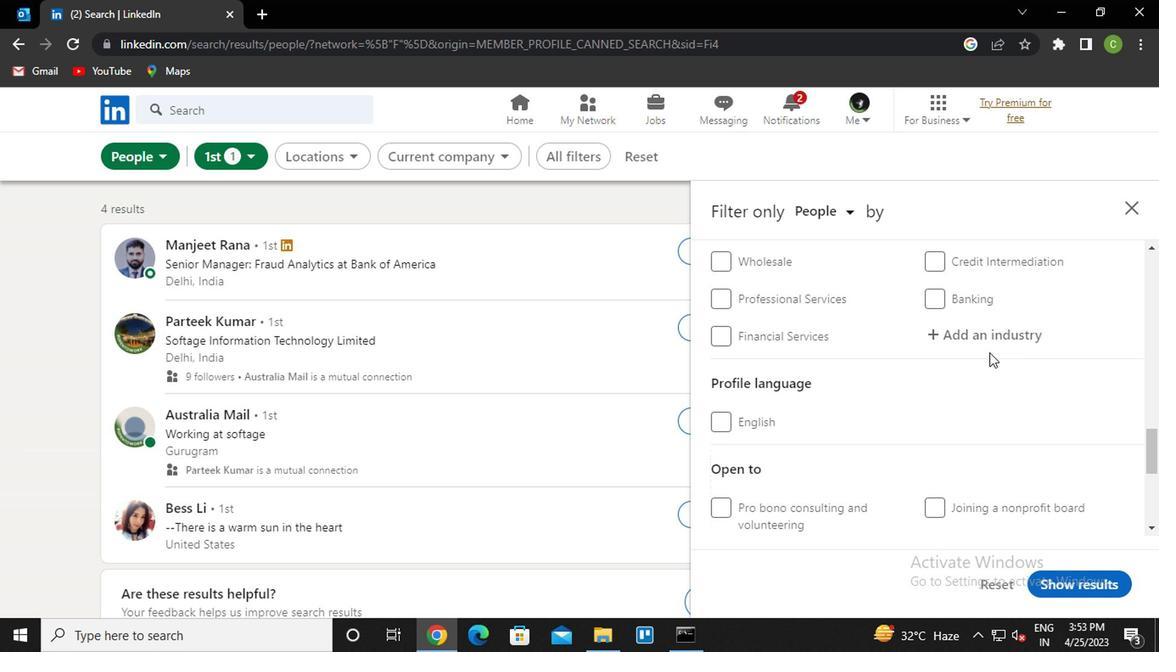 
Action: Mouse moved to (991, 421)
Screenshot: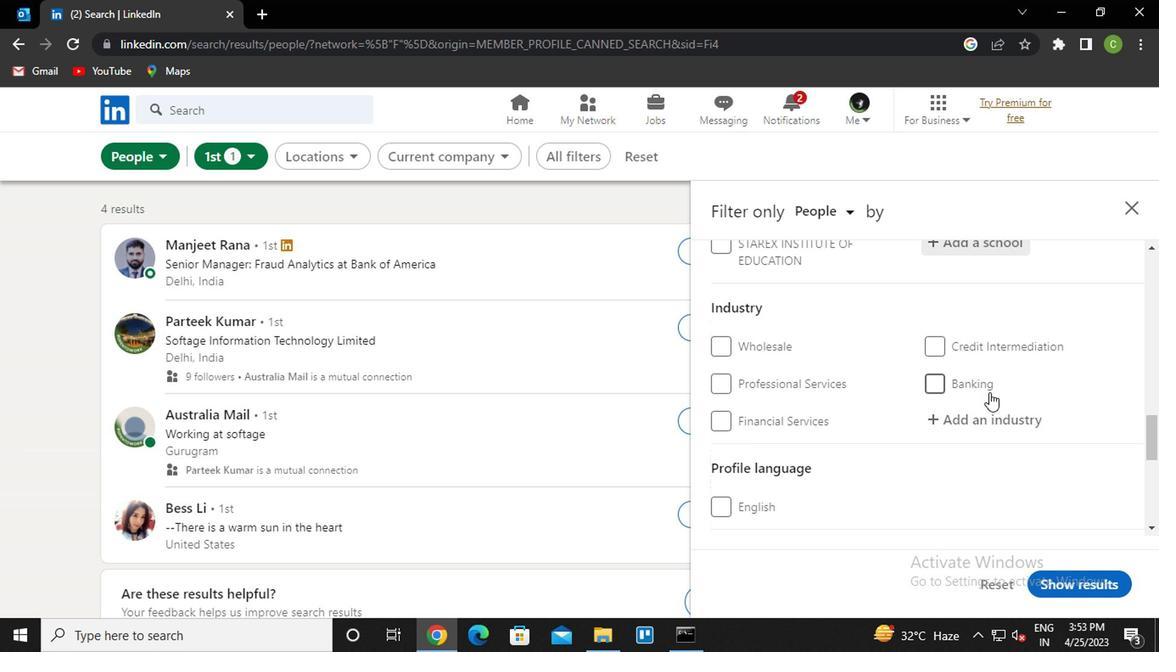 
Action: Mouse pressed left at (991, 421)
Screenshot: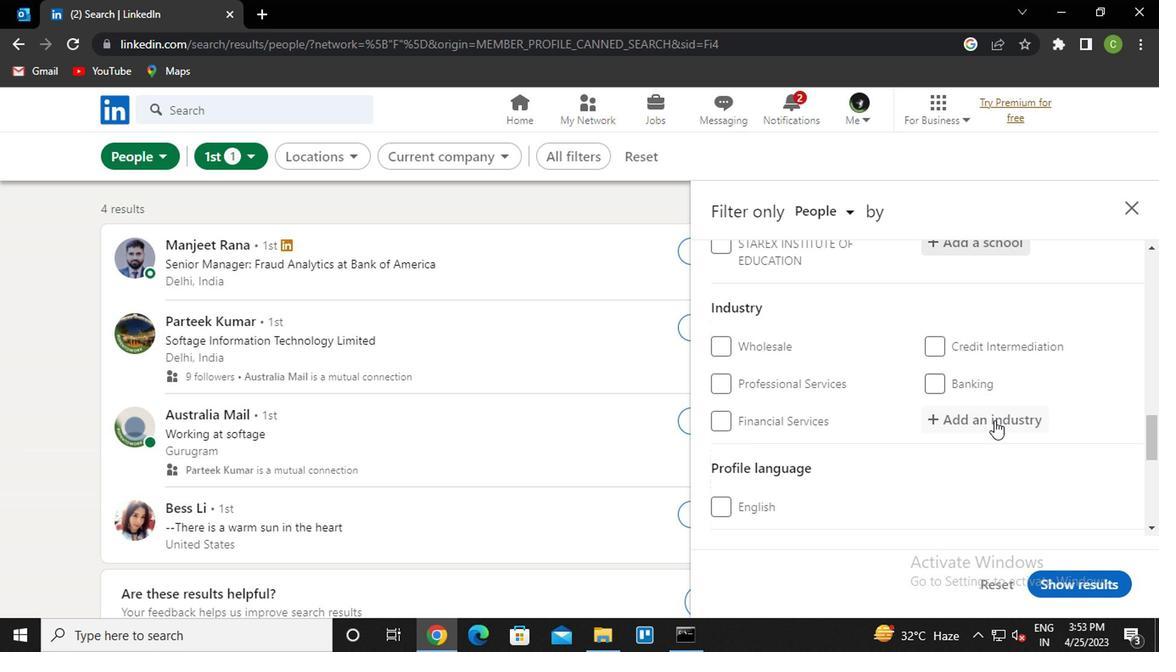 
Action: Key pressed <Key.caps_lock>p<Key.caps_lock>rimary<Key.space>metak<Key.backspace>l<Key.down><Key.enter>
Screenshot: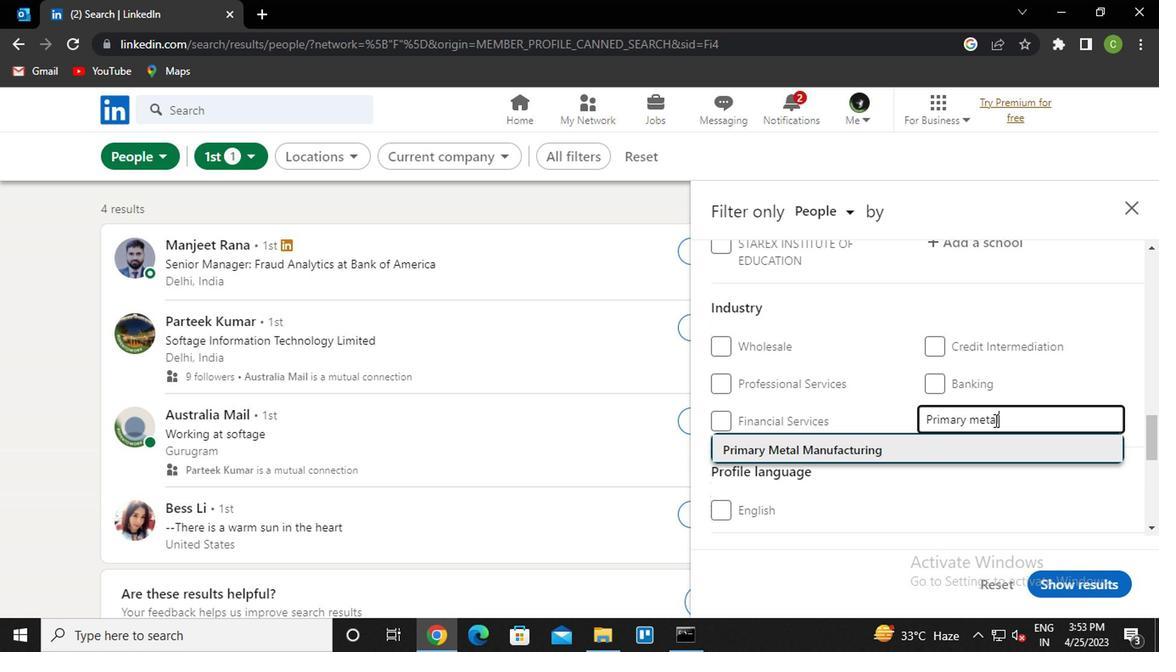 
Action: Mouse moved to (965, 441)
Screenshot: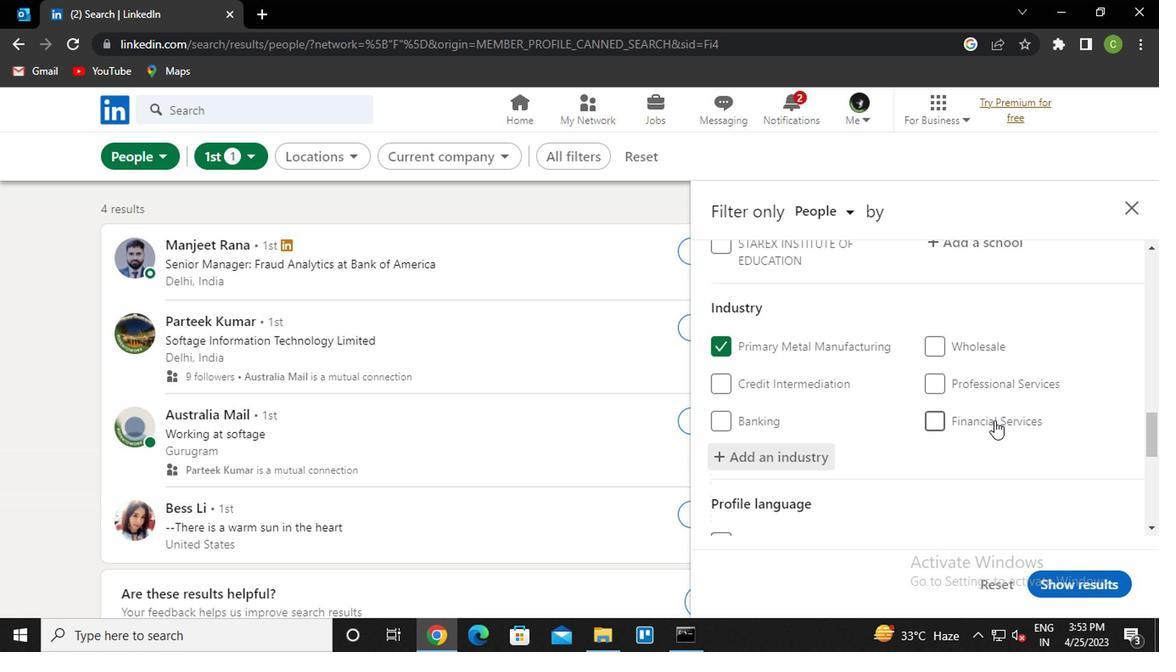 
Action: Mouse scrolled (965, 440) with delta (0, -1)
Screenshot: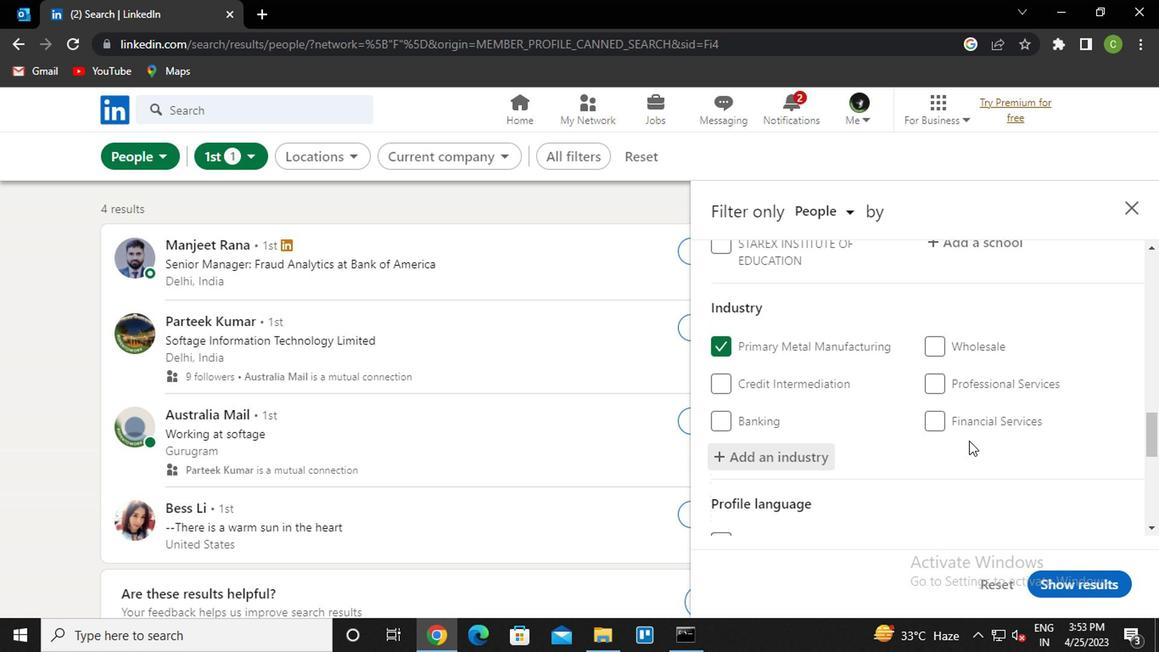 
Action: Mouse moved to (947, 443)
Screenshot: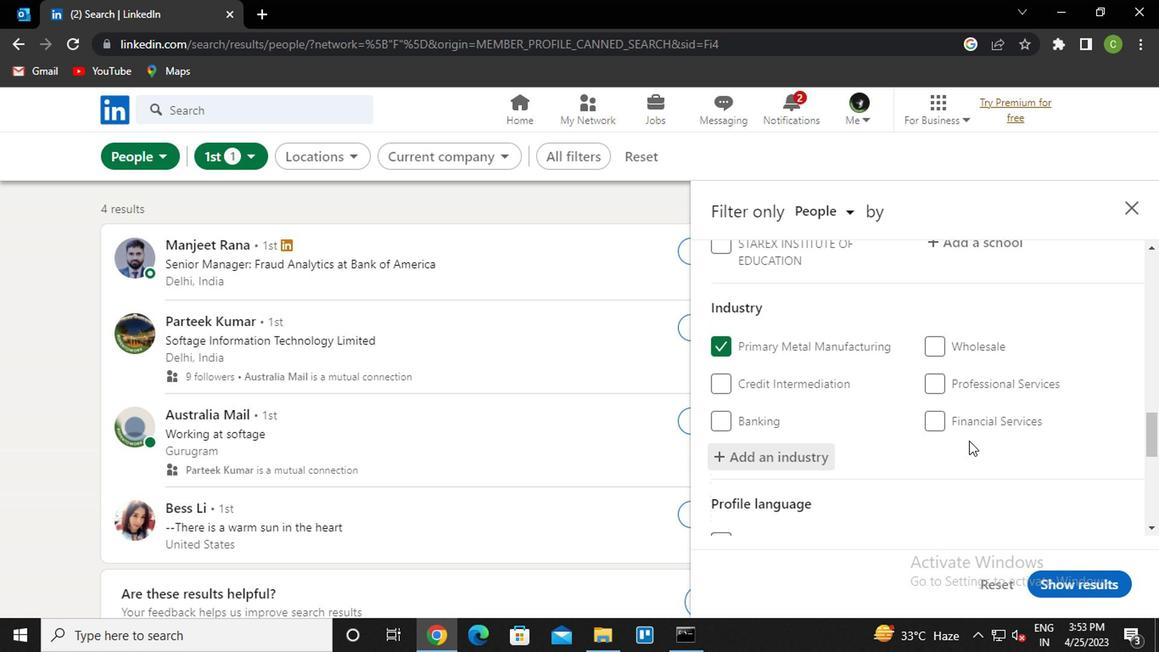 
Action: Mouse scrolled (947, 442) with delta (0, -1)
Screenshot: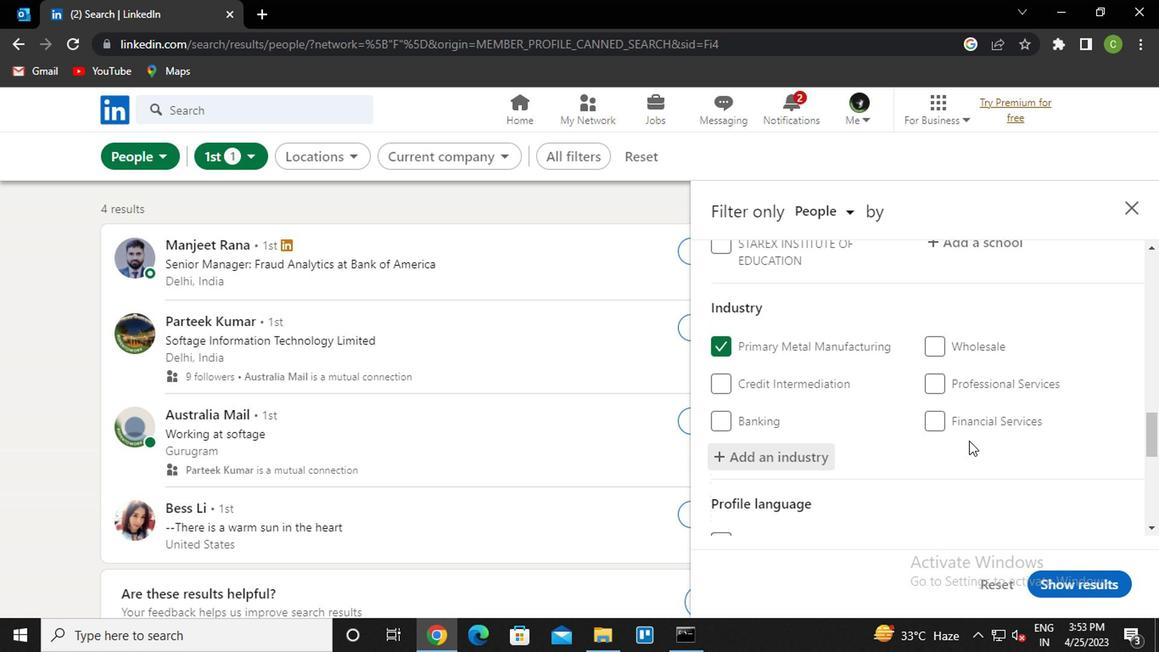
Action: Mouse moved to (944, 443)
Screenshot: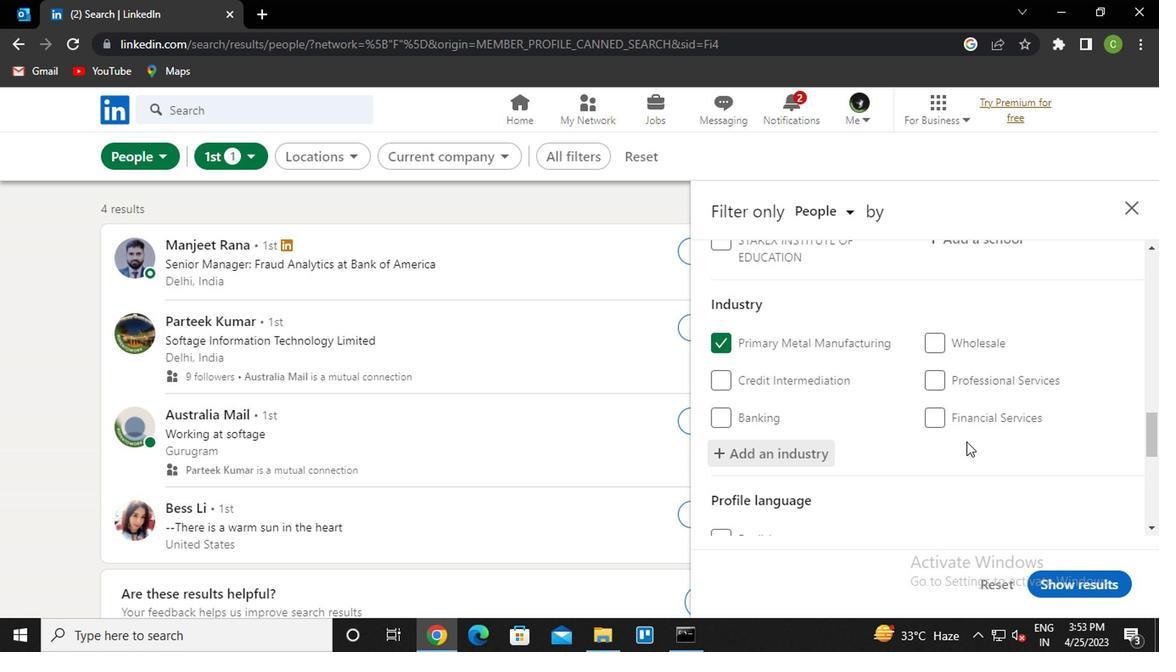 
Action: Mouse scrolled (944, 442) with delta (0, -1)
Screenshot: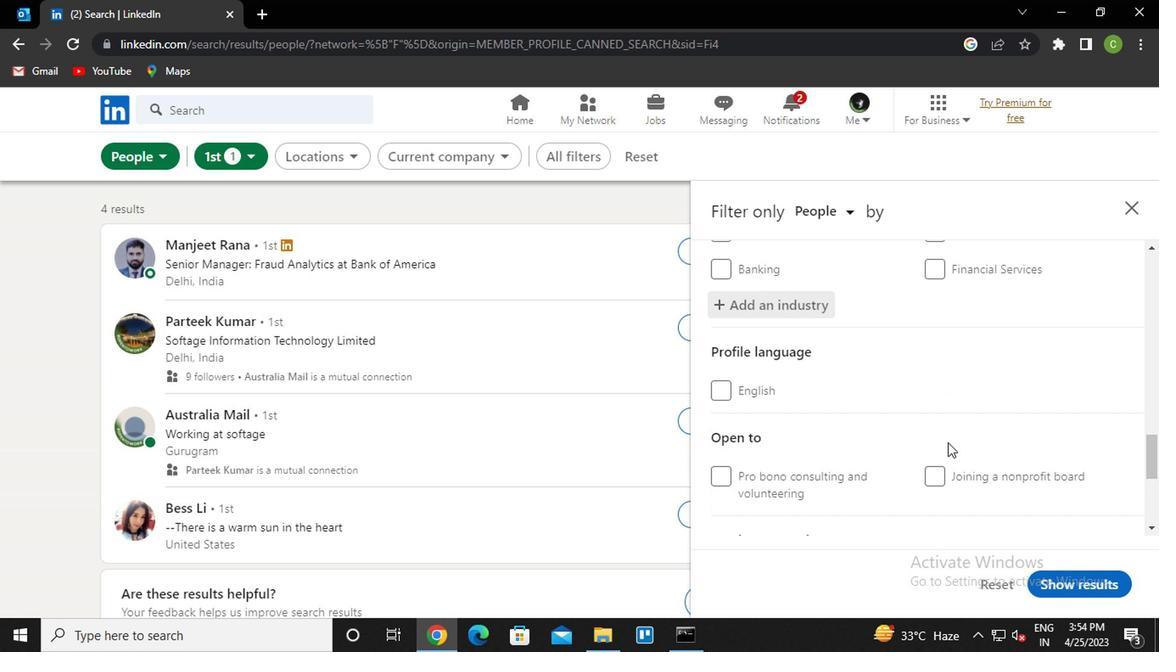 
Action: Mouse moved to (937, 443)
Screenshot: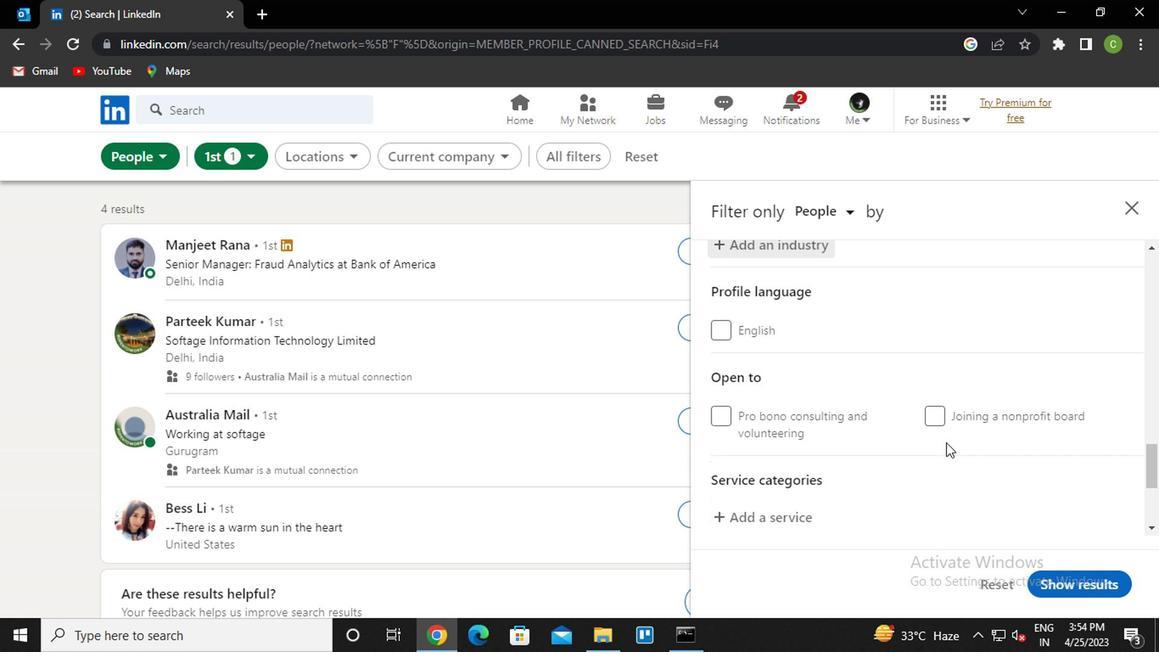 
Action: Mouse scrolled (937, 442) with delta (0, -1)
Screenshot: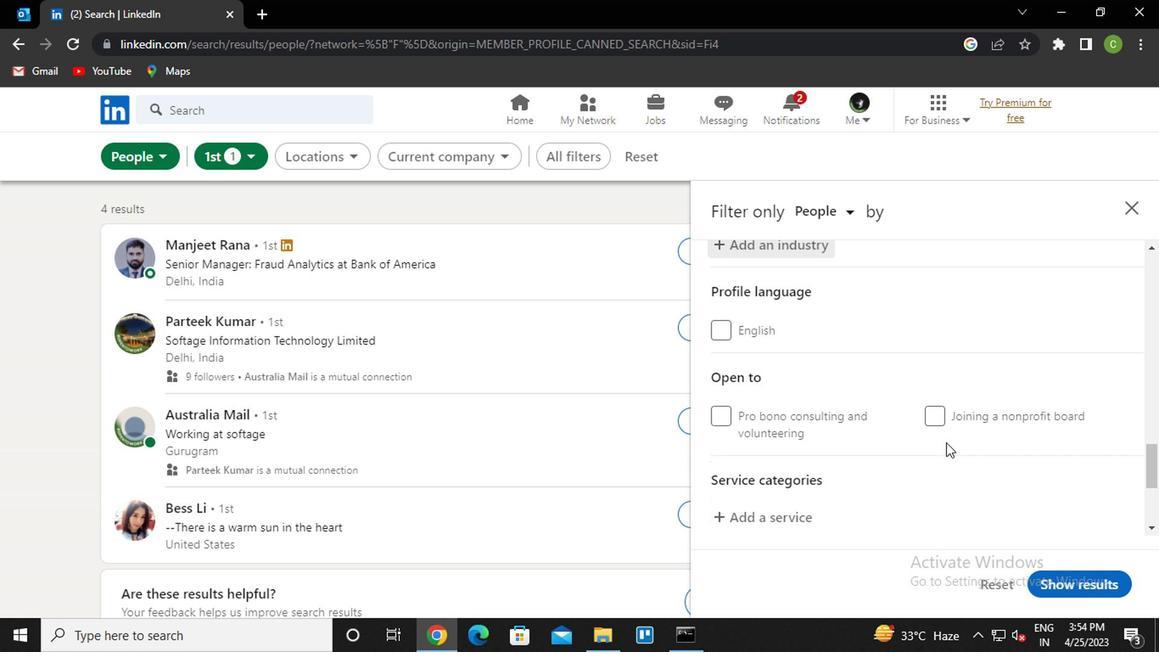 
Action: Mouse moved to (789, 389)
Screenshot: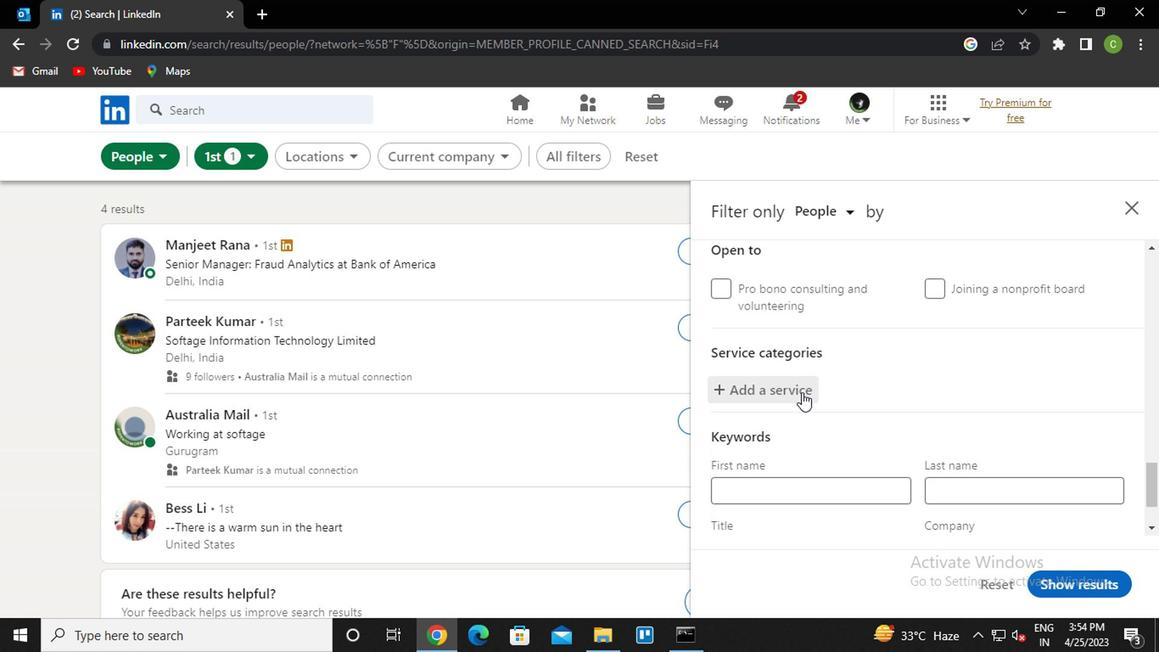 
Action: Mouse pressed left at (789, 389)
Screenshot: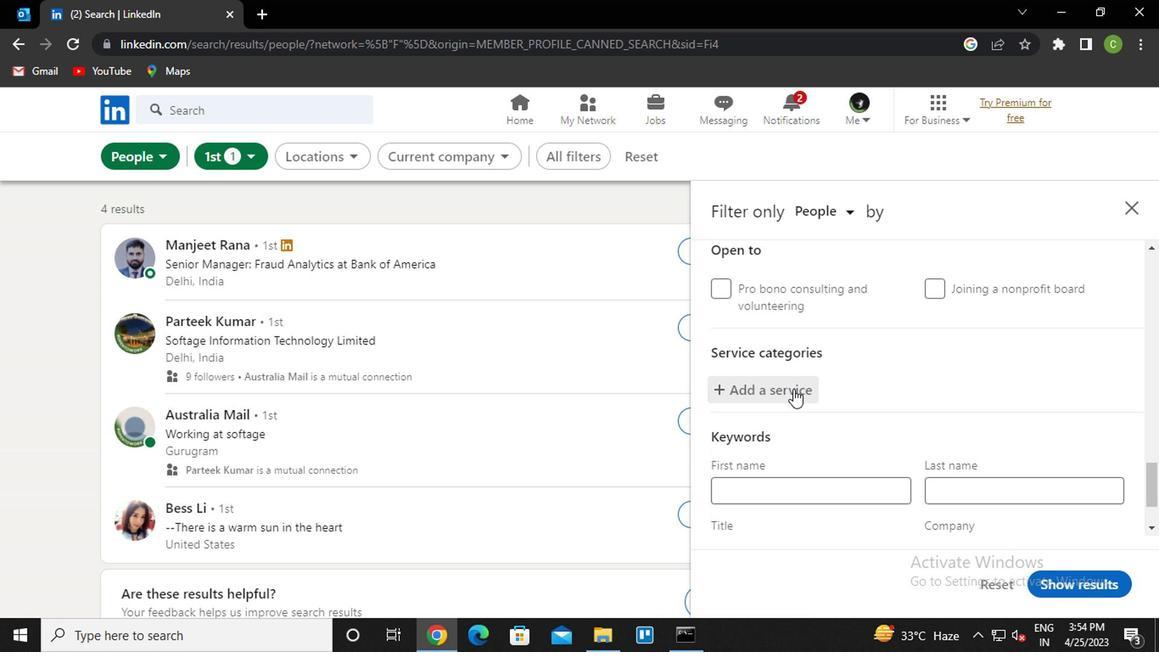 
Action: Mouse moved to (788, 389)
Screenshot: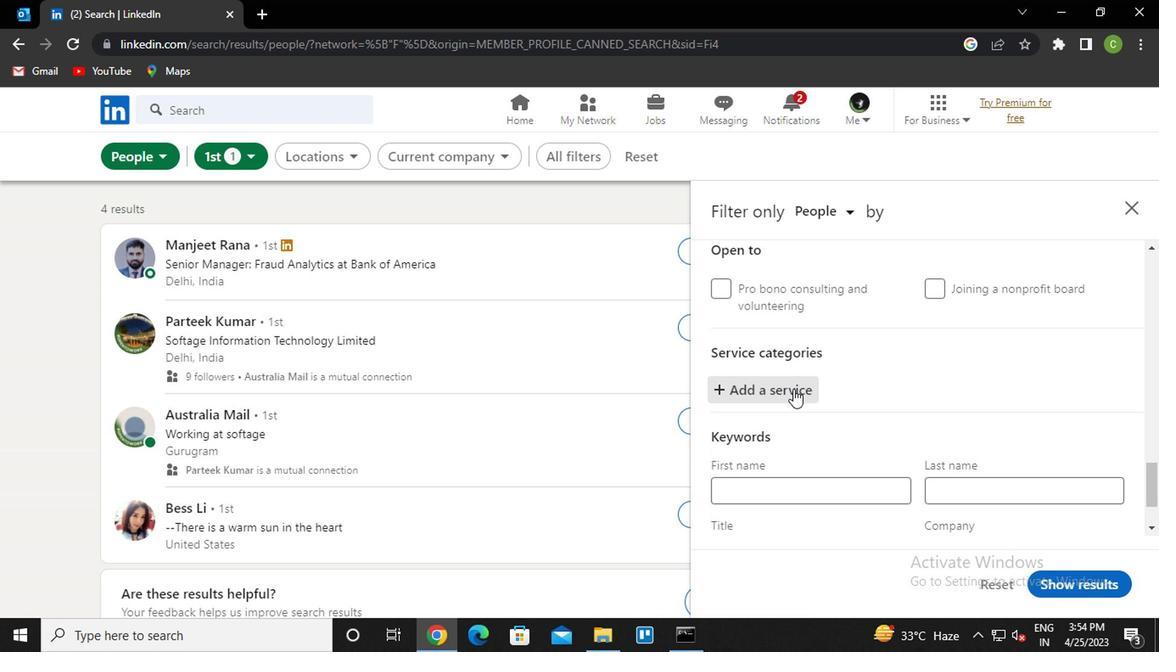 
Action: Key pressed <Key.caps_lock>t<Key.caps_lock>echnical<Key.enter>
Screenshot: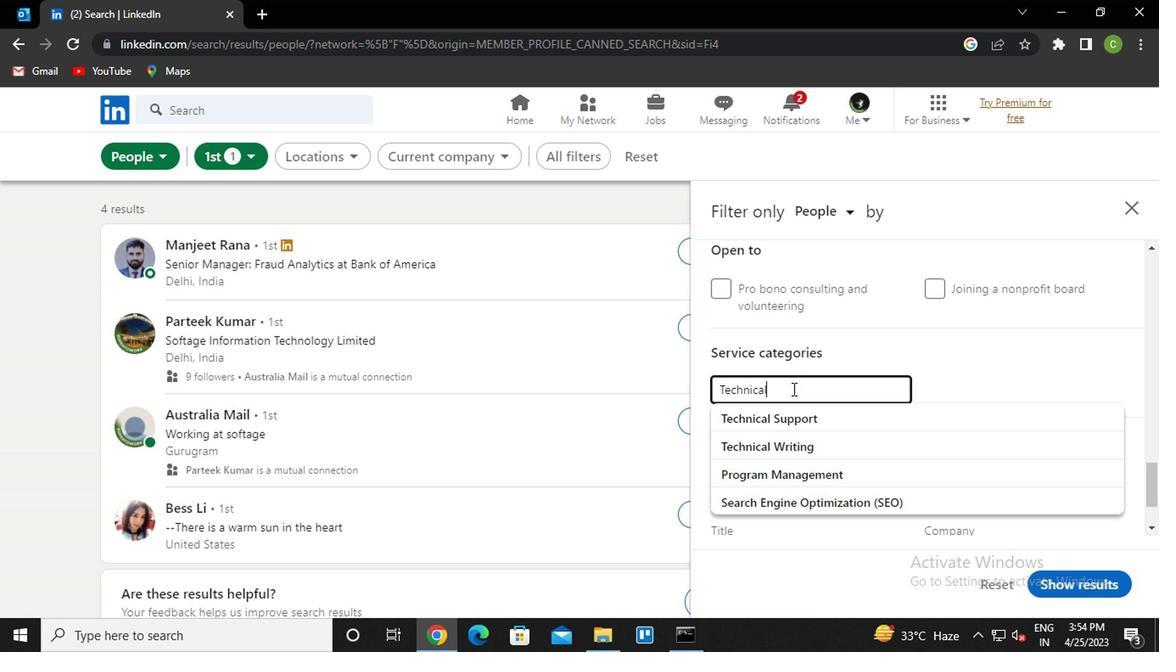 
Action: Mouse moved to (805, 378)
Screenshot: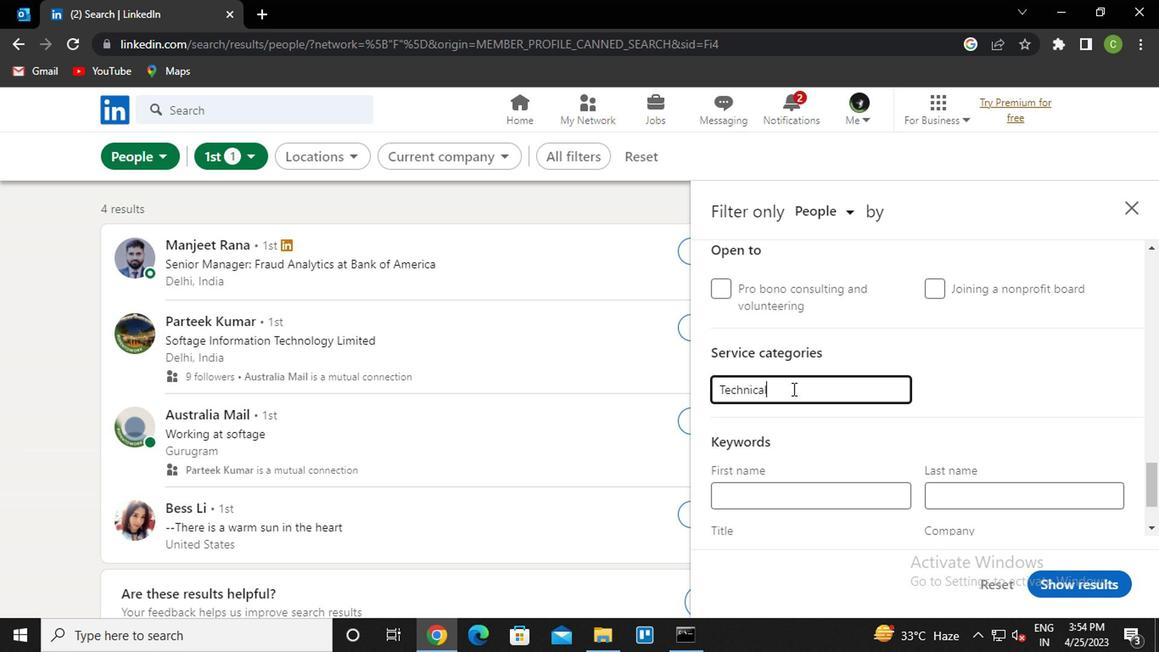
Action: Mouse scrolled (805, 377) with delta (0, -1)
Screenshot: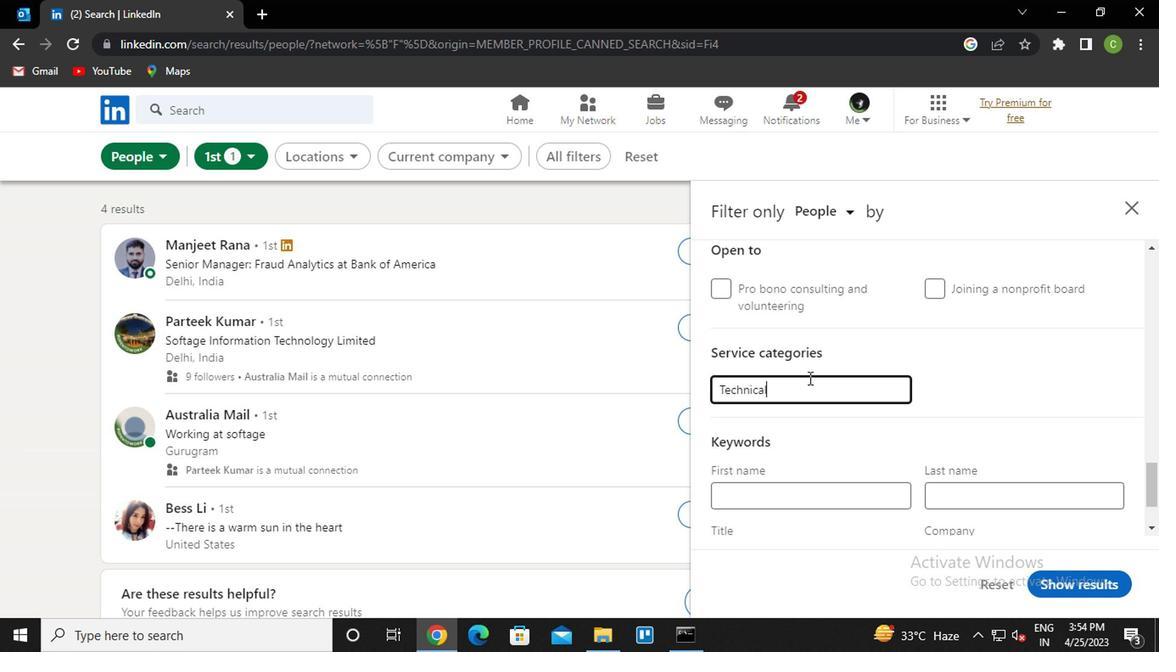 
Action: Mouse scrolled (805, 377) with delta (0, -1)
Screenshot: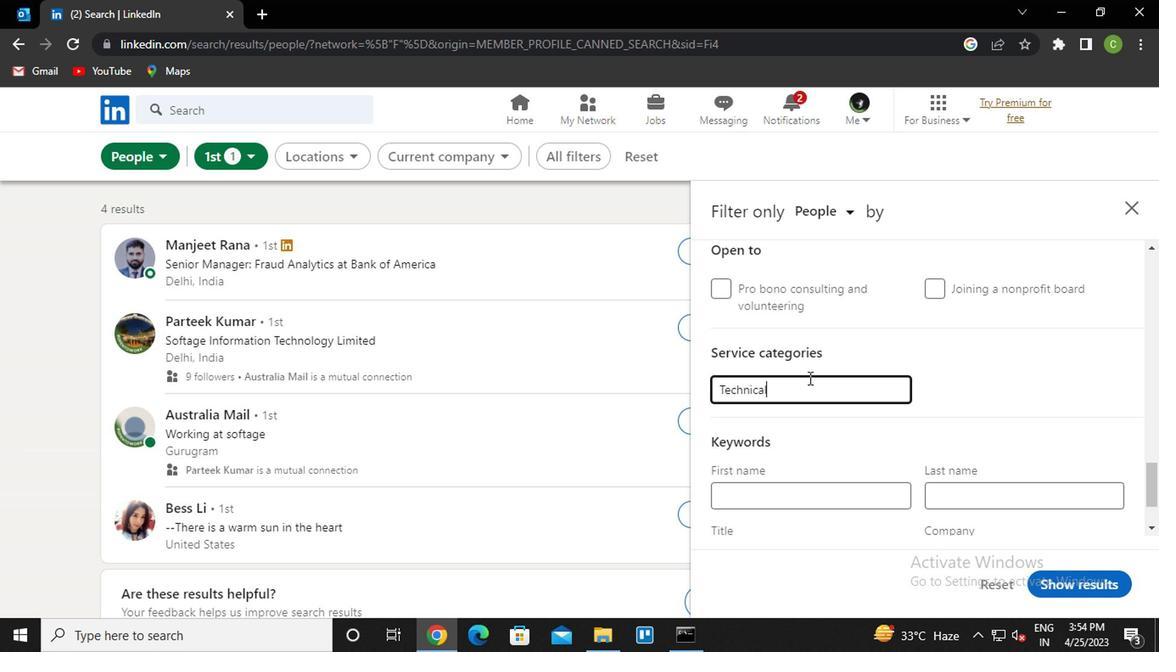 
Action: Mouse moved to (805, 460)
Screenshot: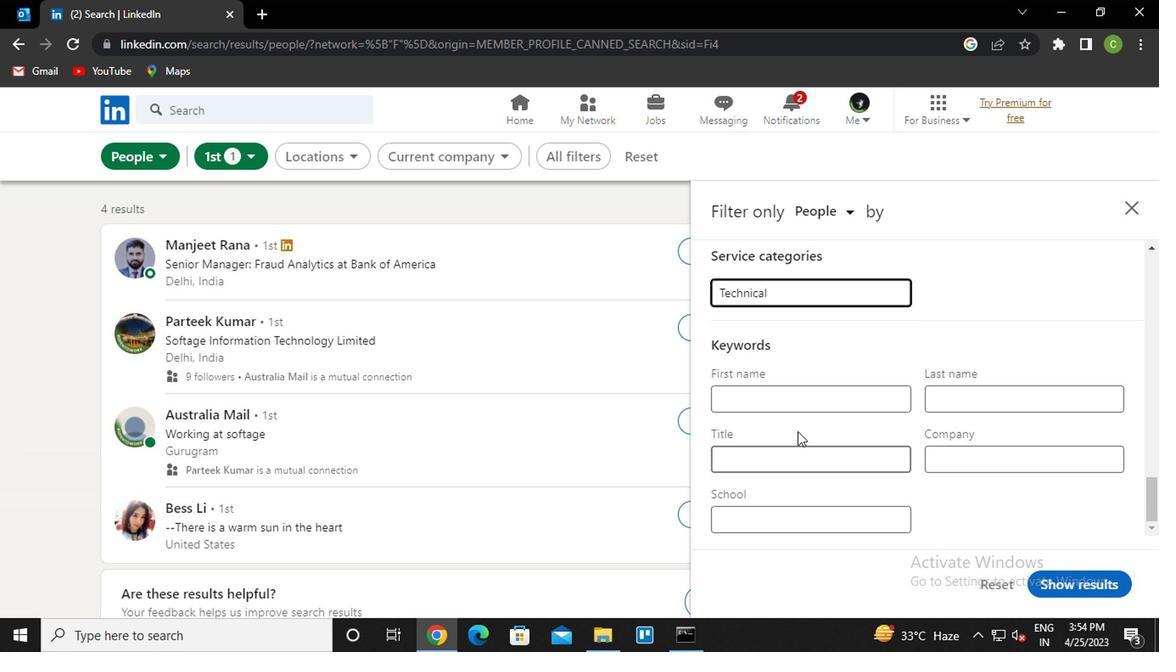 
Action: Mouse pressed left at (805, 460)
Screenshot: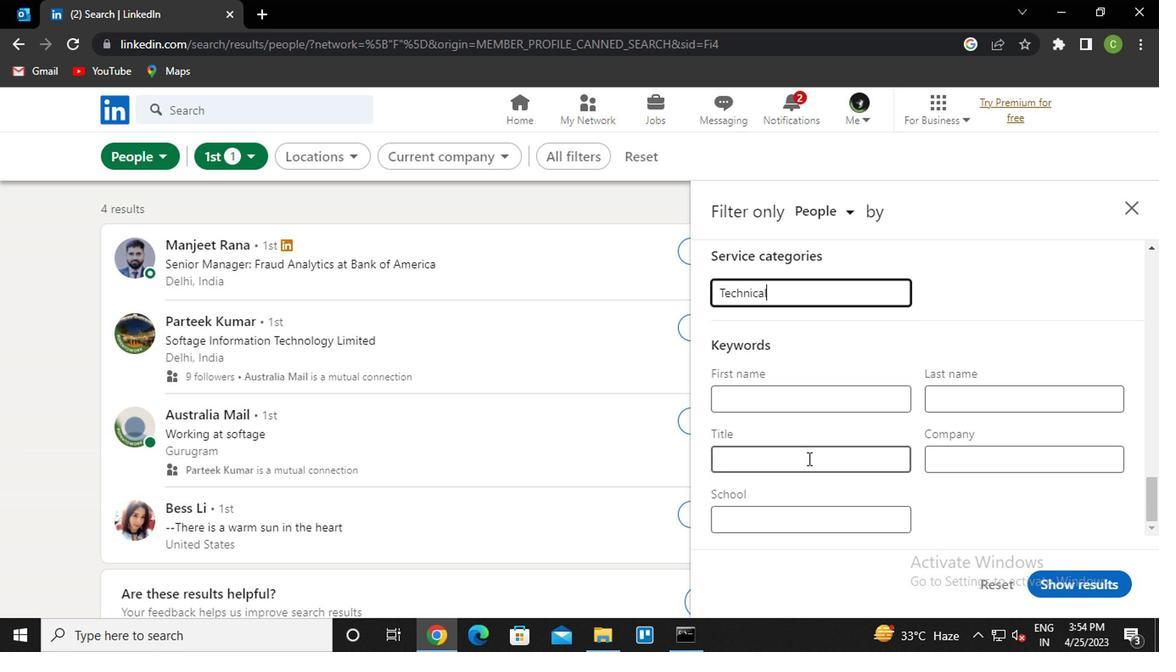 
Action: Mouse moved to (799, 465)
Screenshot: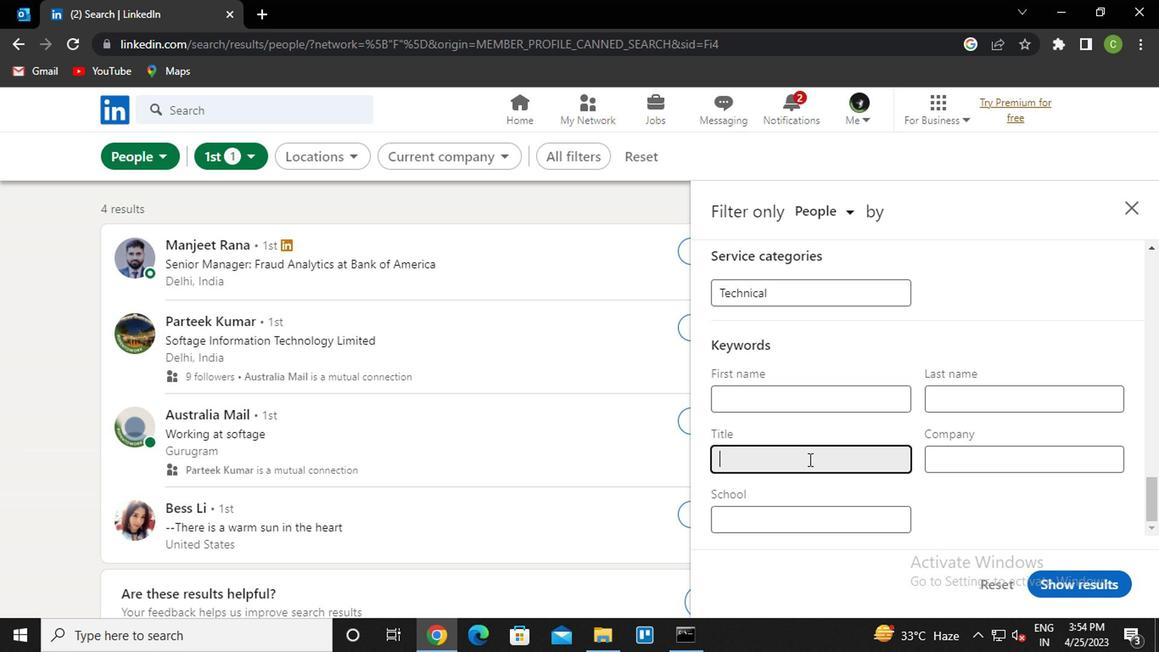 
Action: Key pressed <Key.caps_lock>i<Key.caps_lock>Nterior<Key.space>design
Screenshot: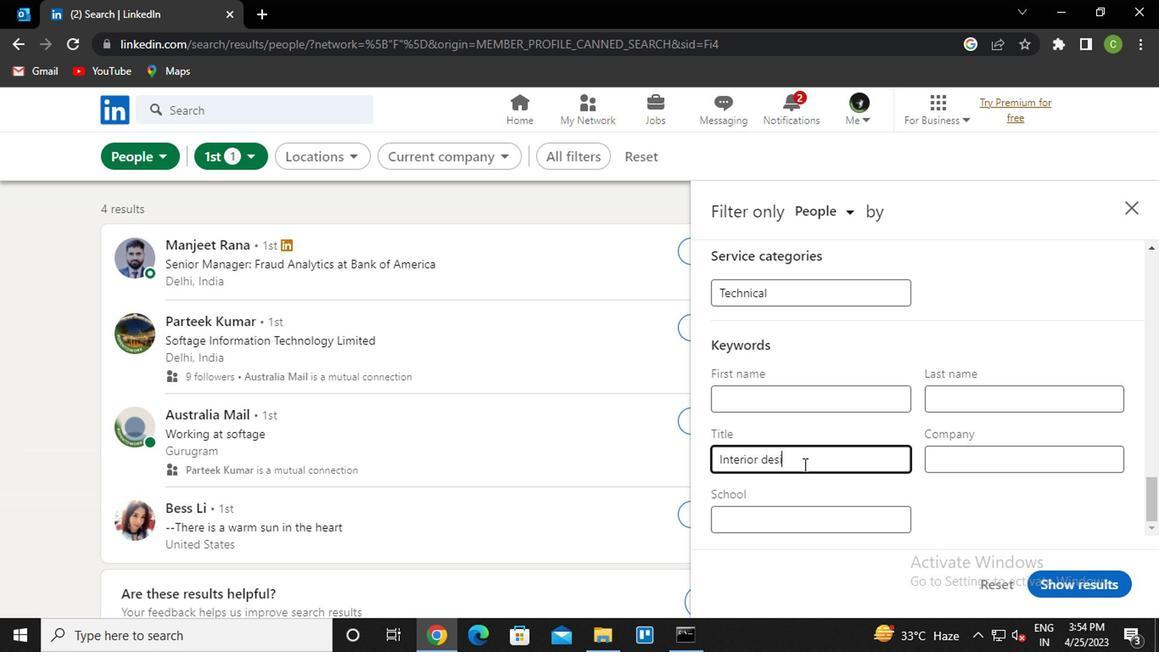 
Action: Mouse moved to (1085, 584)
Screenshot: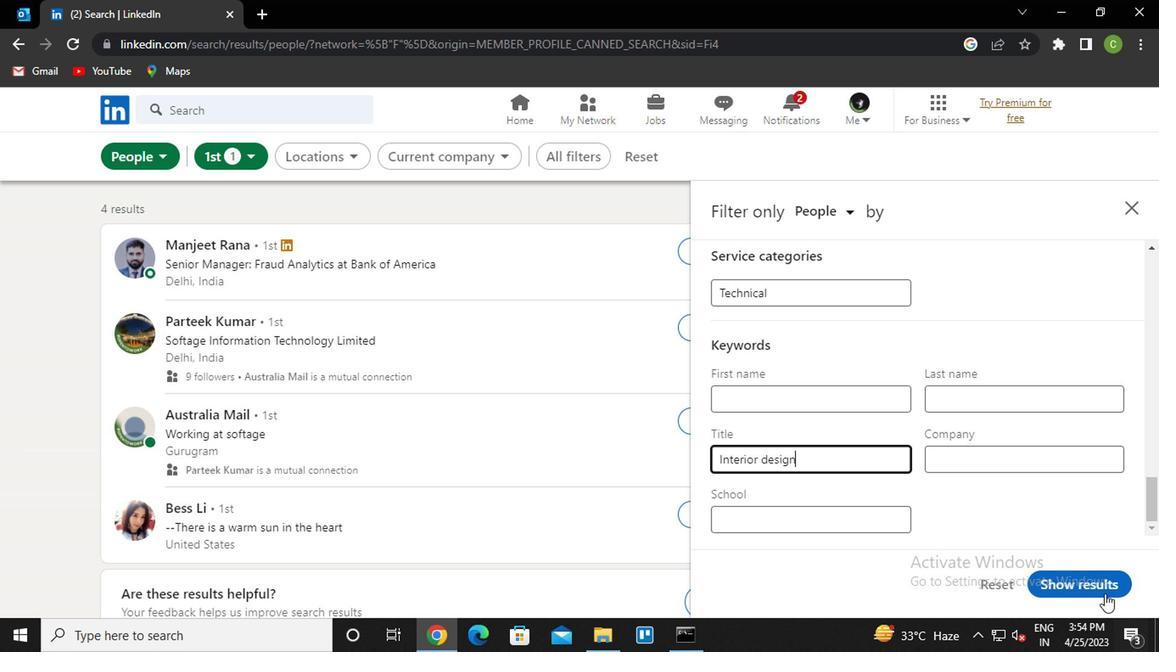
Action: Mouse pressed left at (1085, 584)
Screenshot: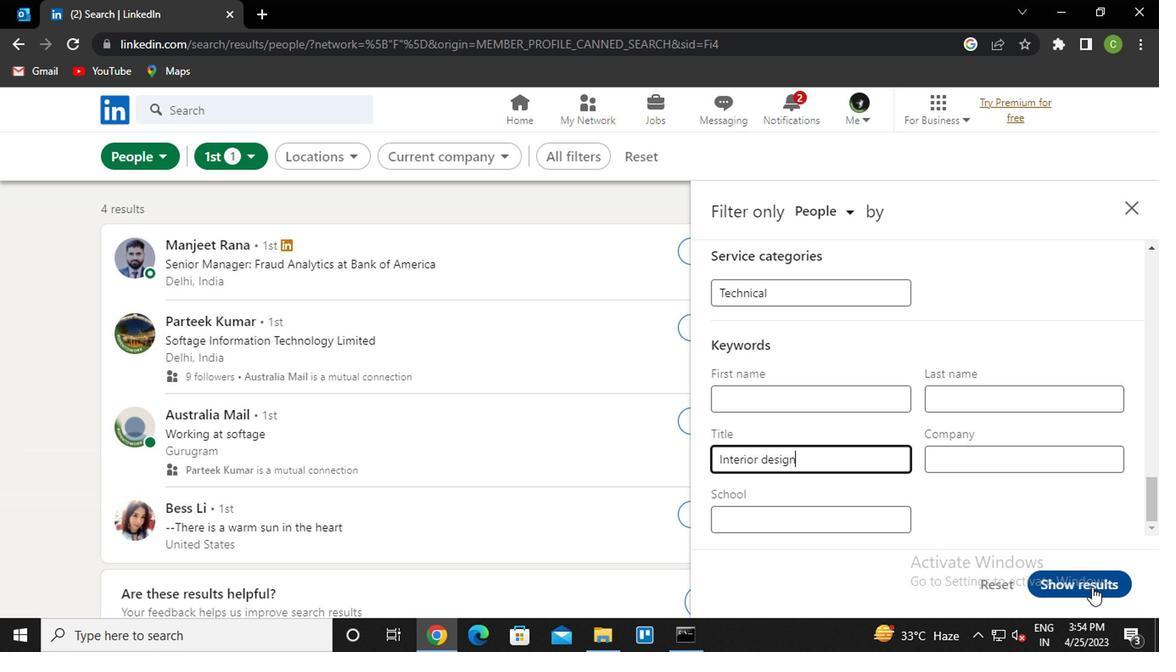 
Action: Mouse moved to (588, 530)
Screenshot: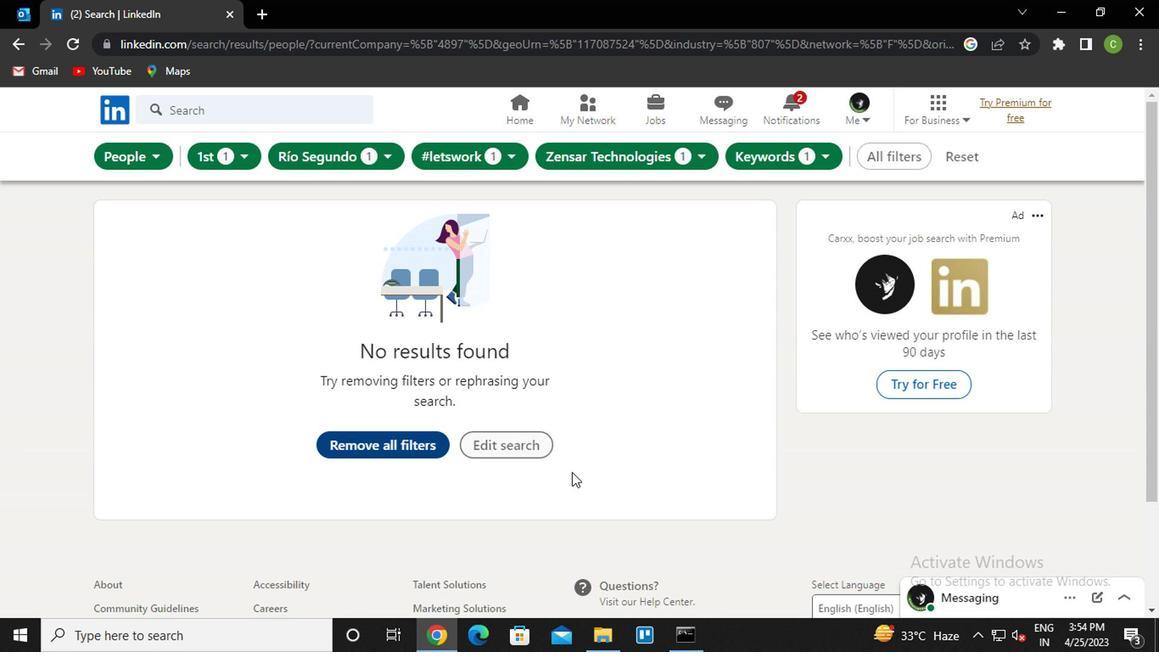 
Action: Key pressed <Key.f8>
Screenshot: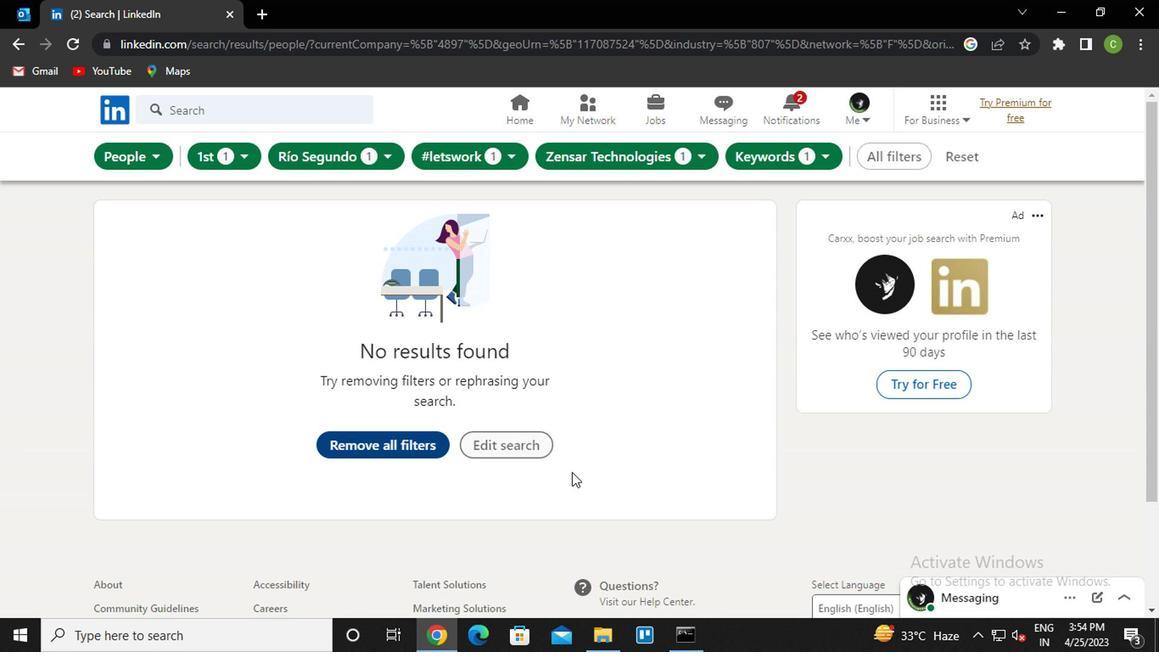
